 Task: Search one way flight ticket for 4 adults, 2 children, 2 infants in seat and 1 infant on lap in premium economy from Elko: Elko Regional Airport (j.c. Harris Field) to Laramie: Laramie Regional Airport on 8-3-2023. Choice of flights is Sun country airlines. Number of bags: 2 carry on bags. Price is upto 79000. Outbound departure time preference is 10:00. Return departure time preference is 23:00.
Action: Mouse moved to (242, 320)
Screenshot: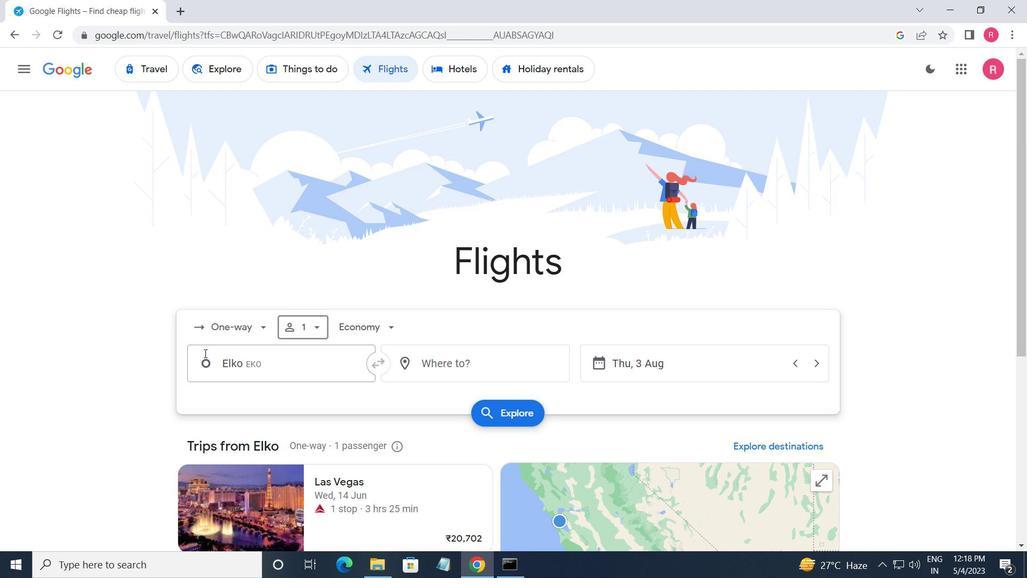 
Action: Mouse pressed left at (242, 320)
Screenshot: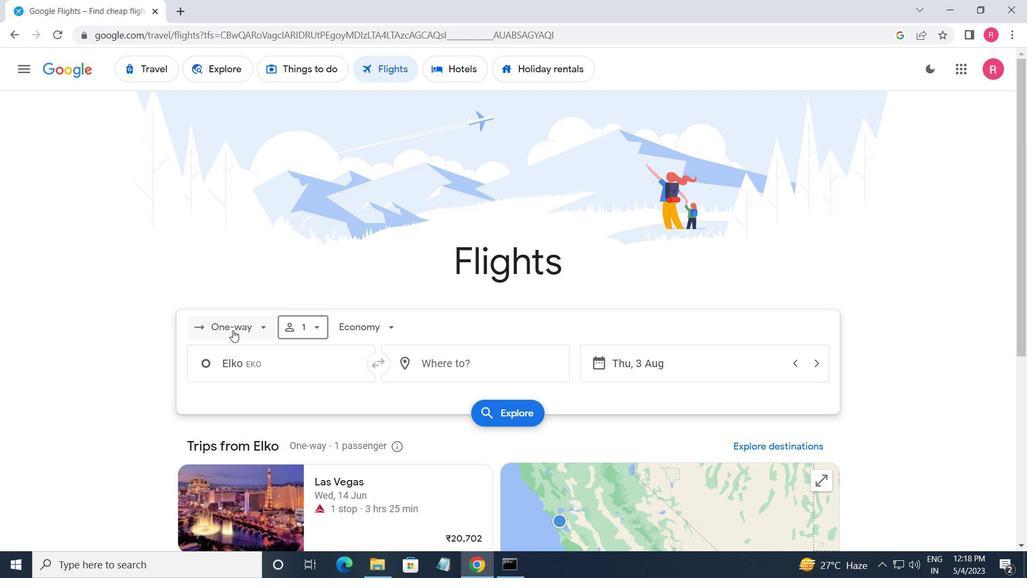 
Action: Mouse moved to (244, 385)
Screenshot: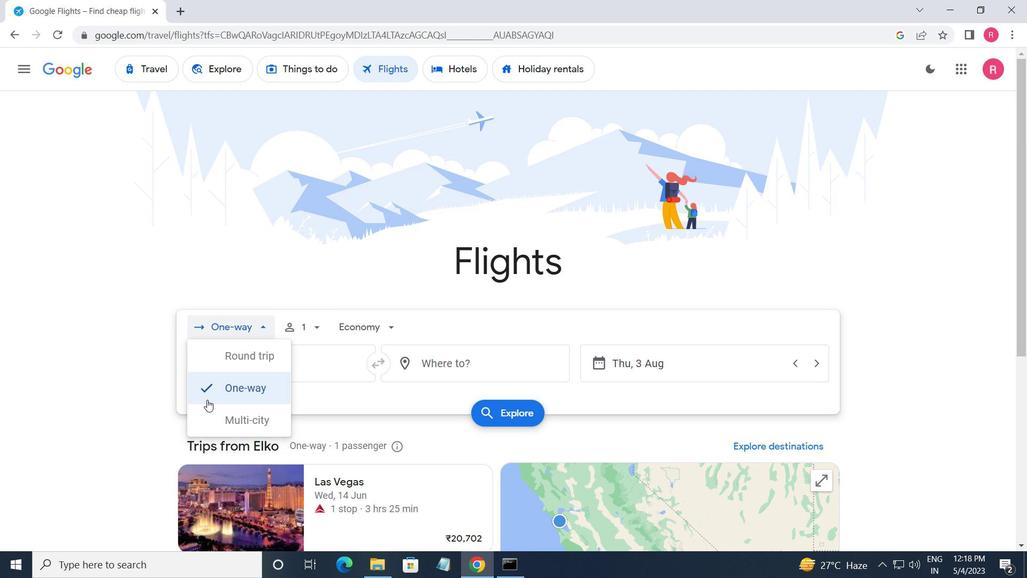
Action: Mouse pressed left at (244, 385)
Screenshot: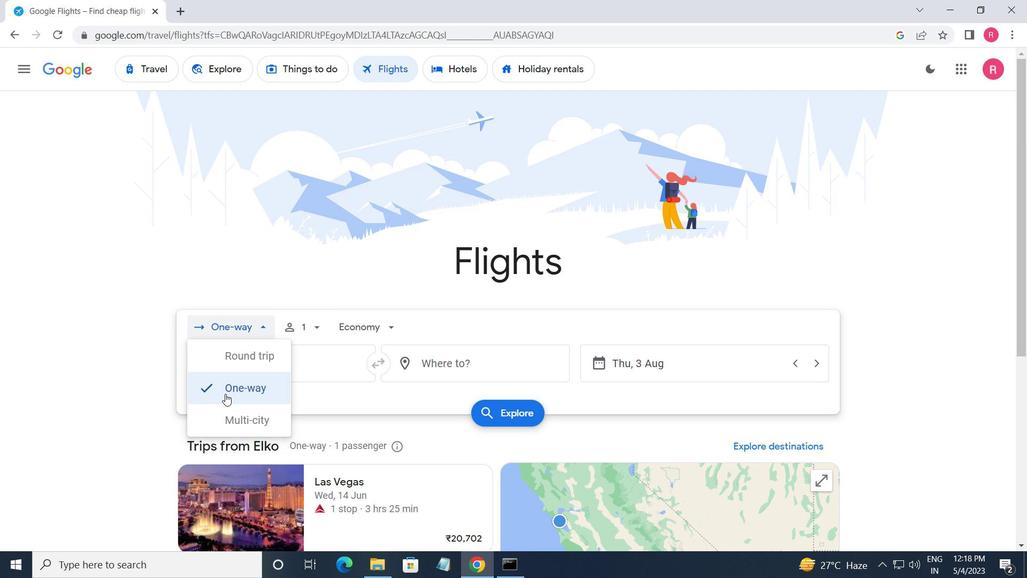 
Action: Mouse moved to (295, 336)
Screenshot: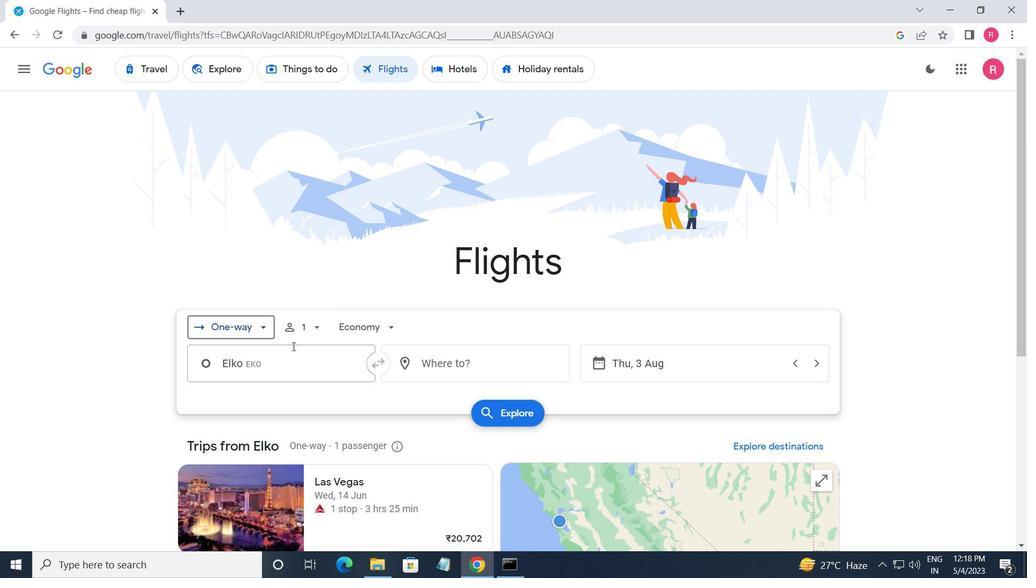 
Action: Mouse pressed left at (295, 336)
Screenshot: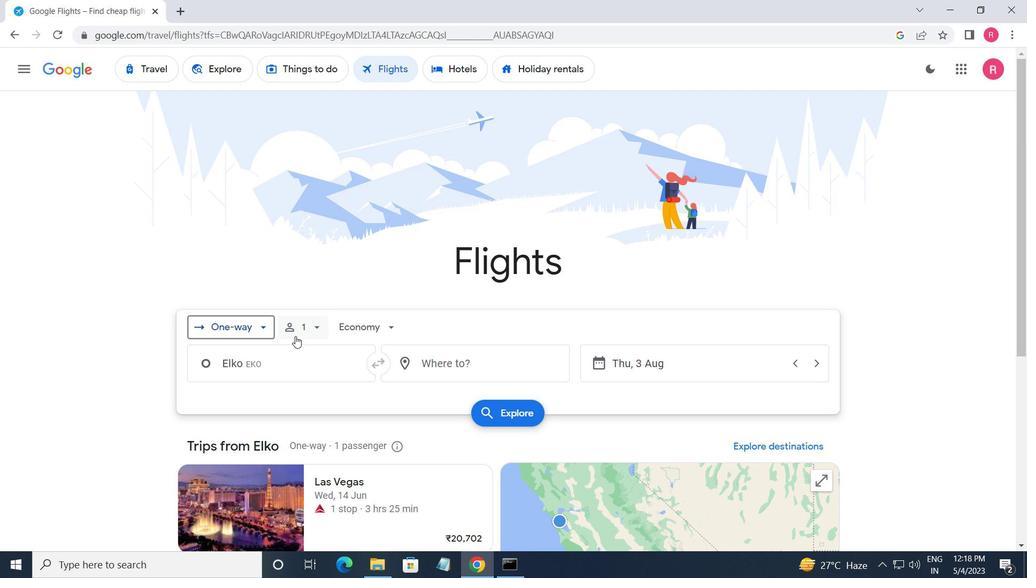 
Action: Mouse moved to (420, 360)
Screenshot: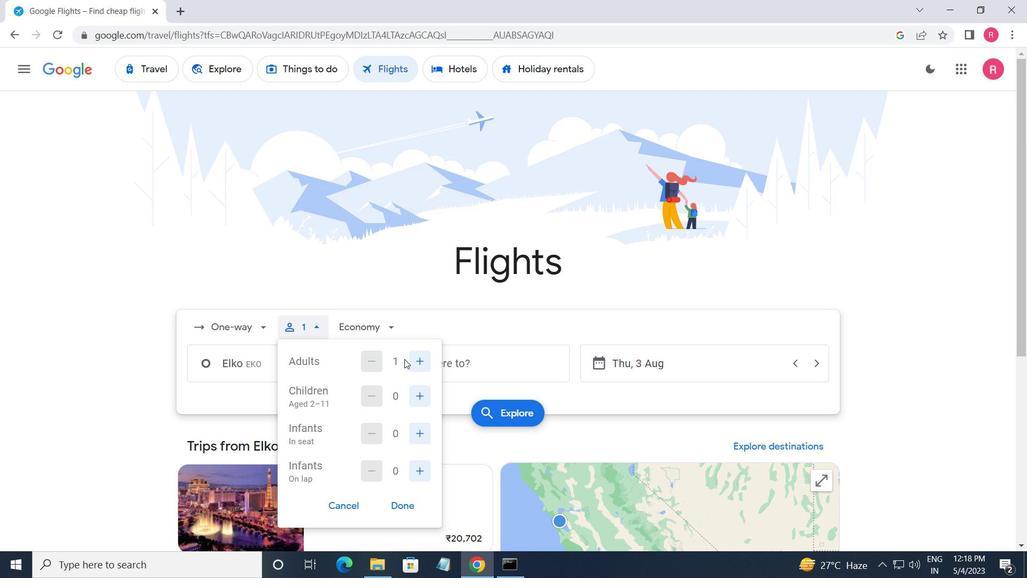 
Action: Mouse pressed left at (420, 360)
Screenshot: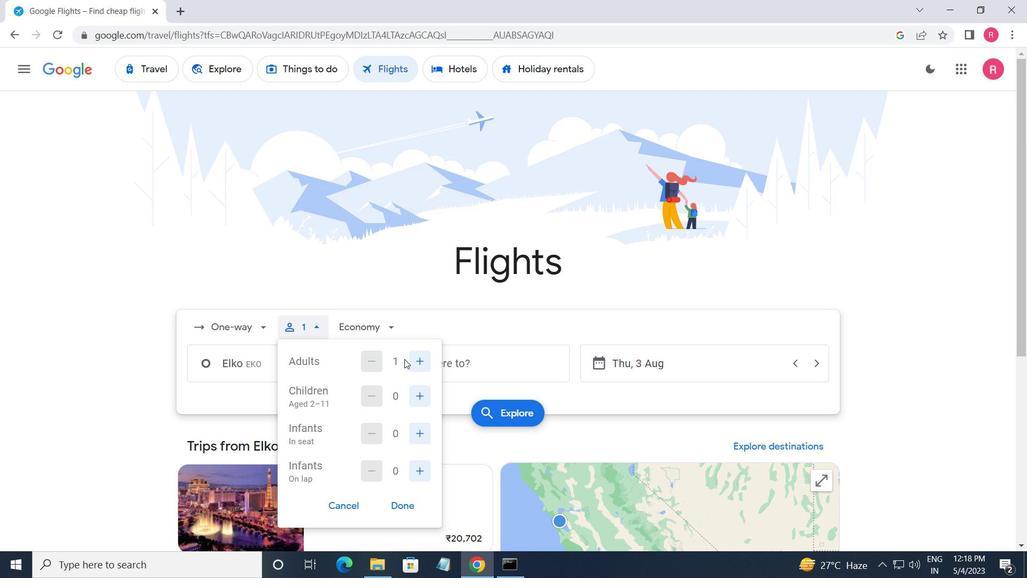 
Action: Mouse pressed left at (420, 360)
Screenshot: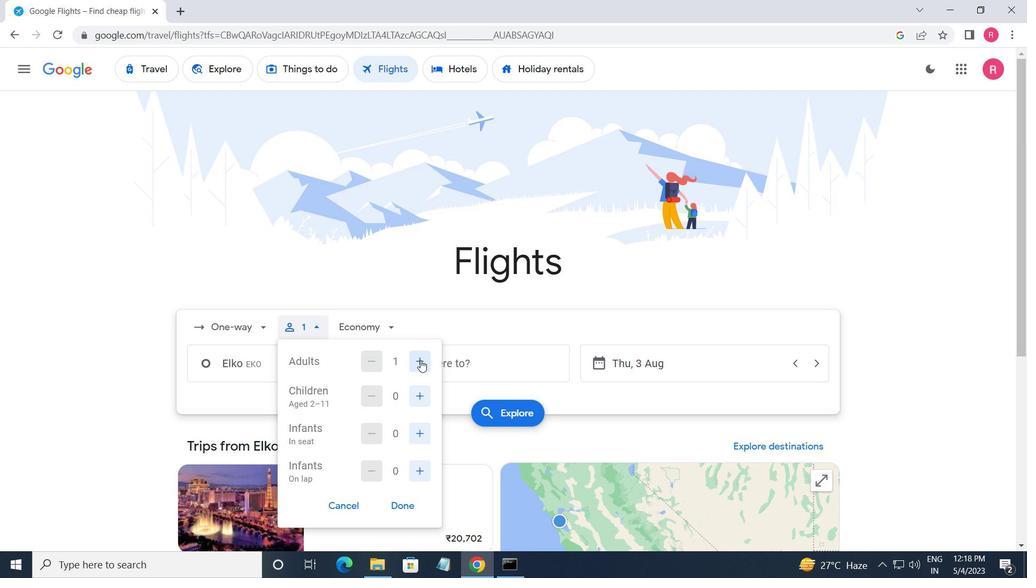
Action: Mouse pressed left at (420, 360)
Screenshot: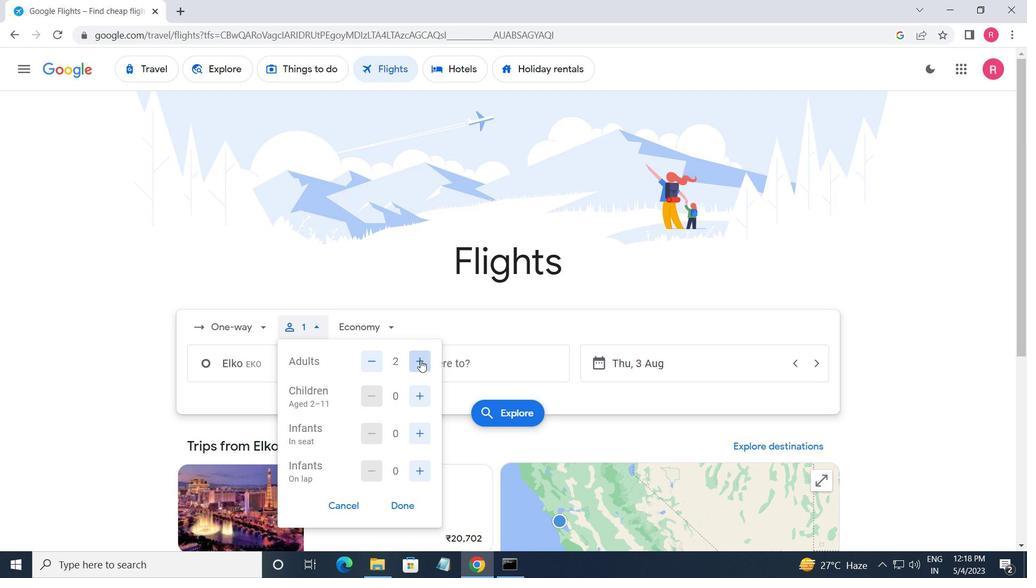 
Action: Mouse moved to (418, 390)
Screenshot: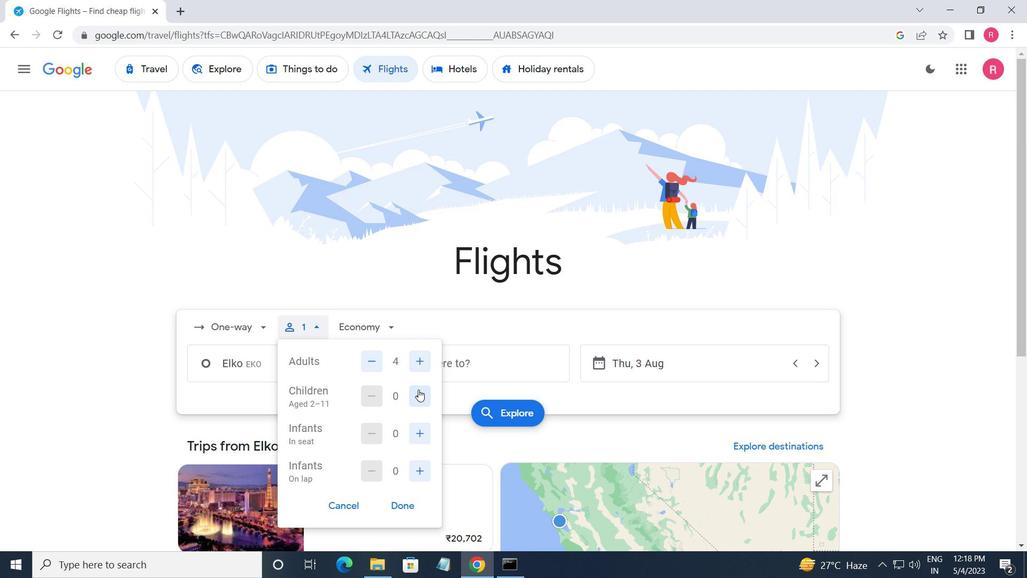 
Action: Mouse pressed left at (418, 390)
Screenshot: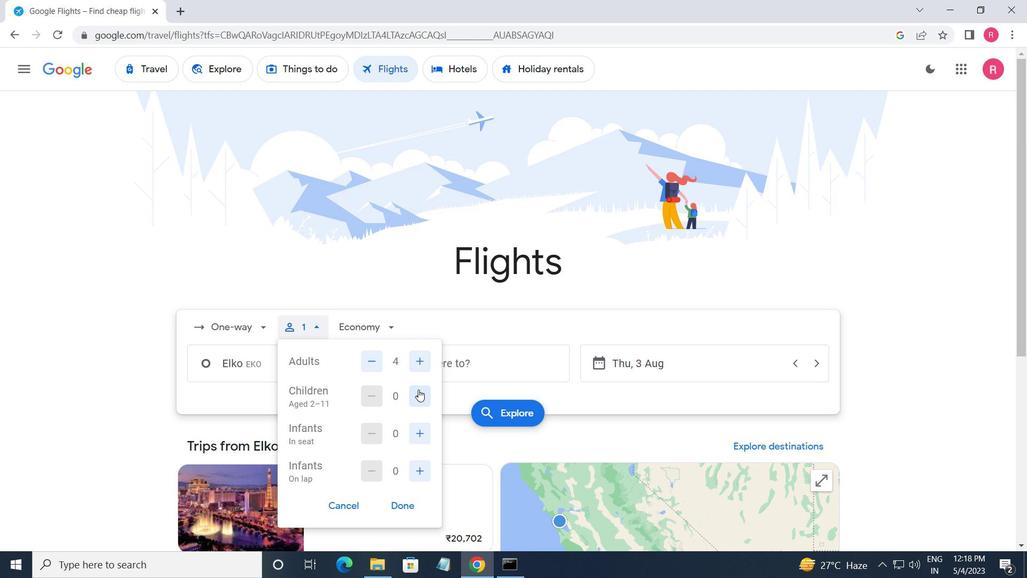 
Action: Mouse pressed left at (418, 390)
Screenshot: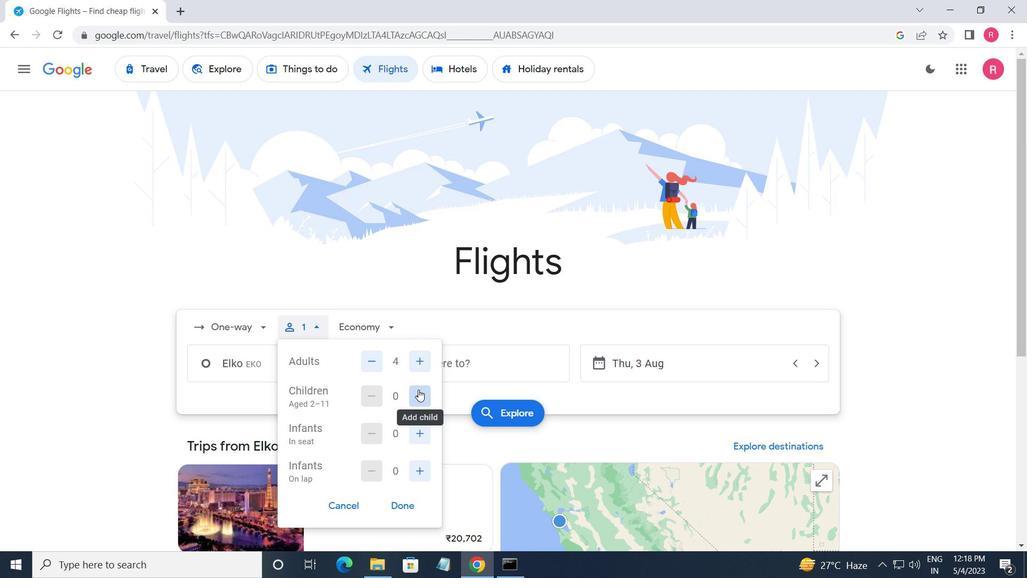 
Action: Mouse moved to (419, 438)
Screenshot: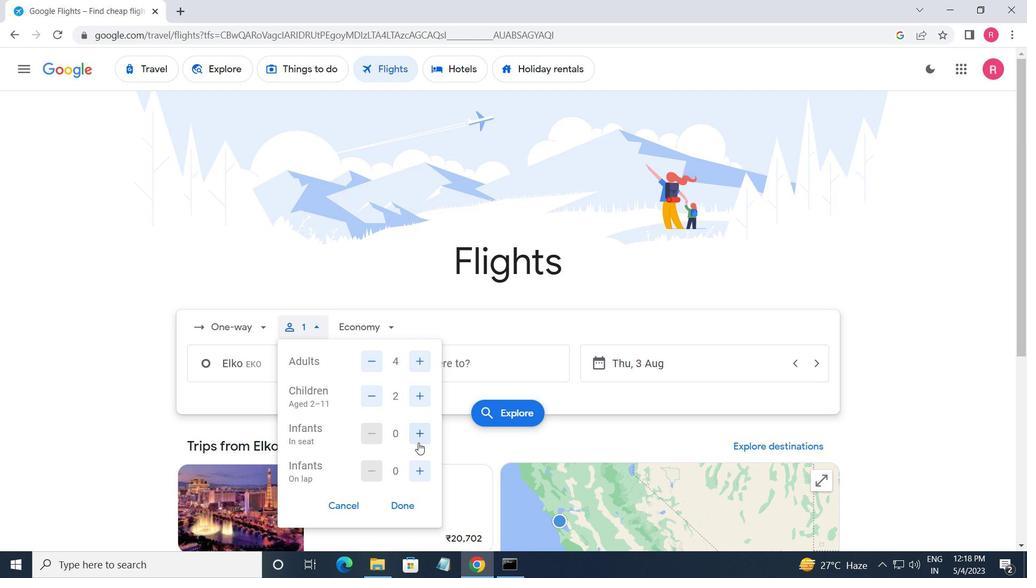 
Action: Mouse pressed left at (419, 438)
Screenshot: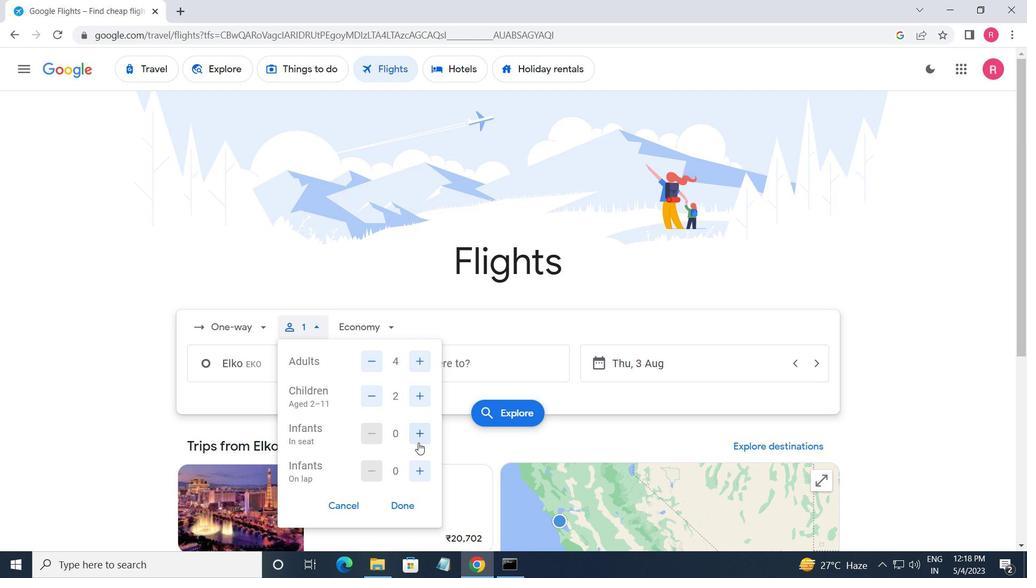 
Action: Mouse moved to (420, 438)
Screenshot: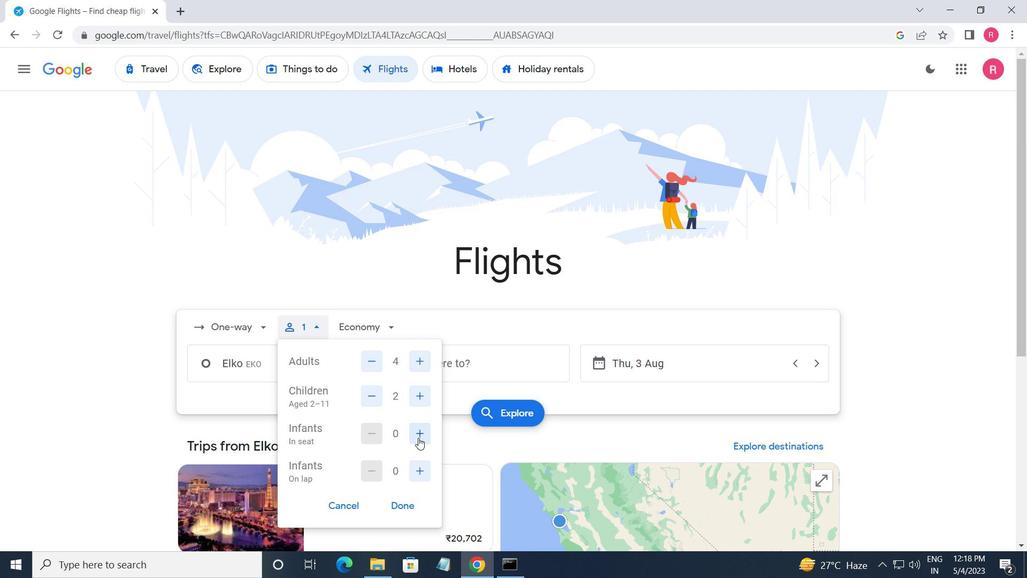 
Action: Mouse pressed left at (420, 438)
Screenshot: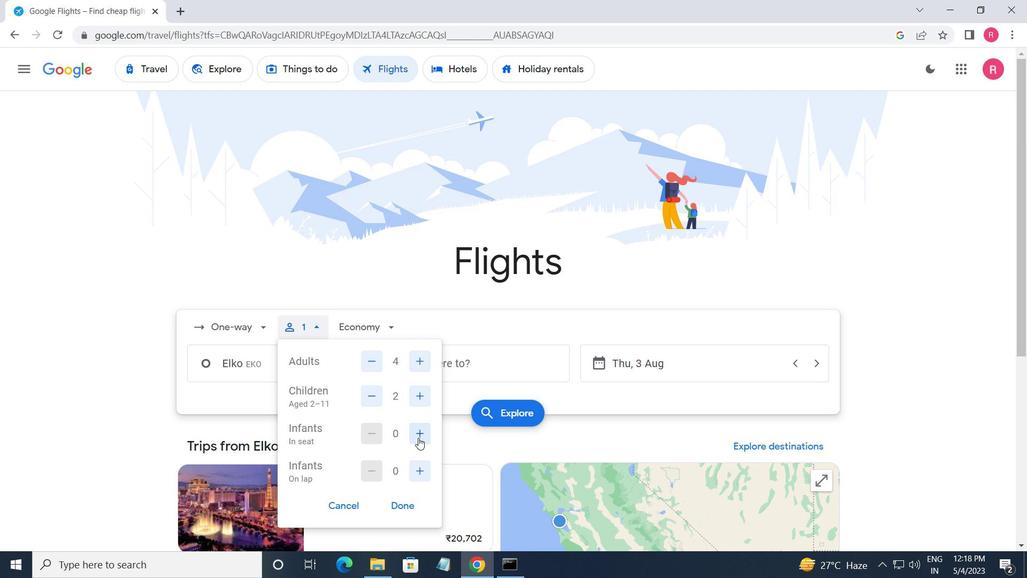 
Action: Mouse moved to (418, 462)
Screenshot: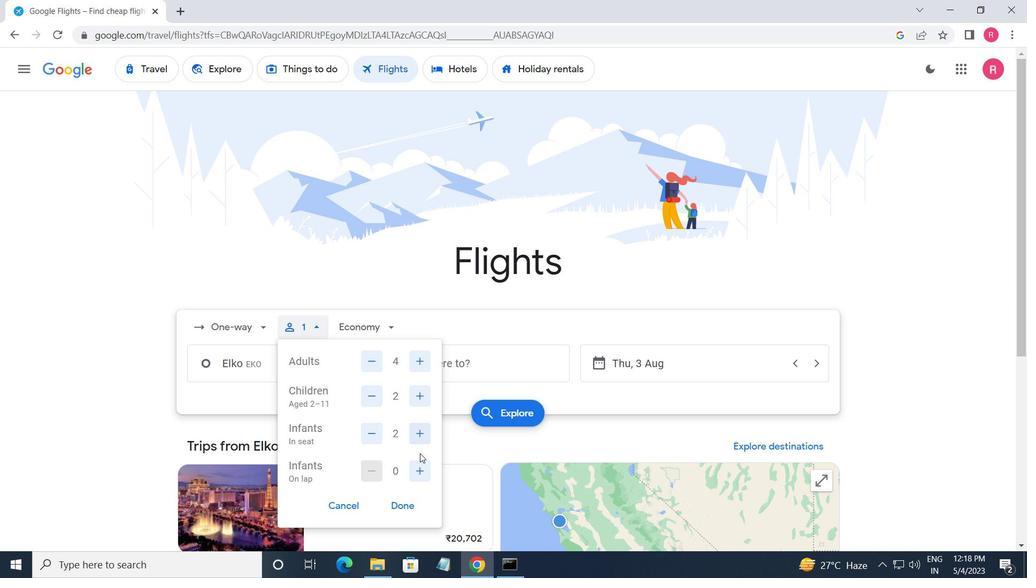 
Action: Mouse pressed left at (418, 462)
Screenshot: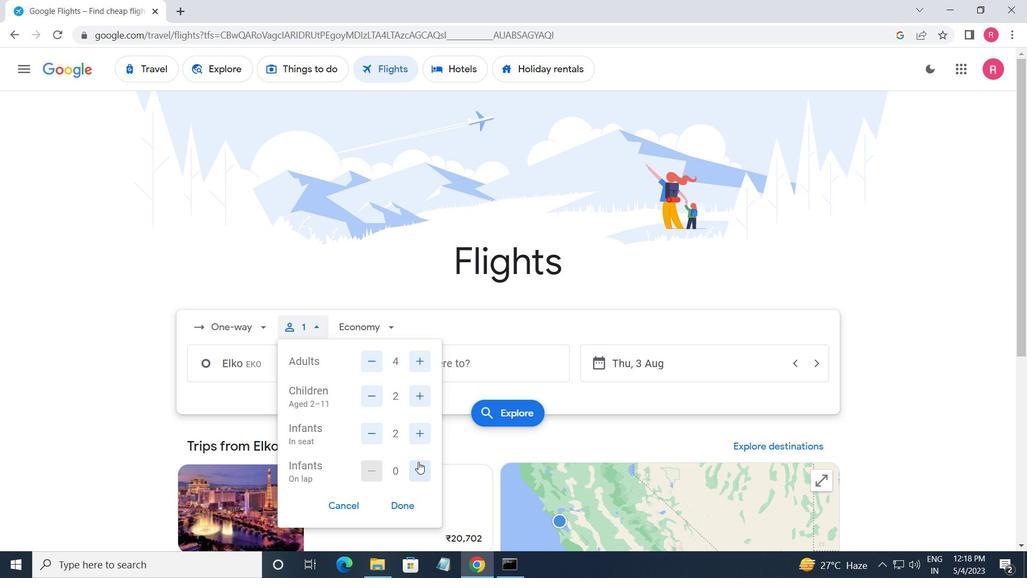 
Action: Mouse moved to (398, 507)
Screenshot: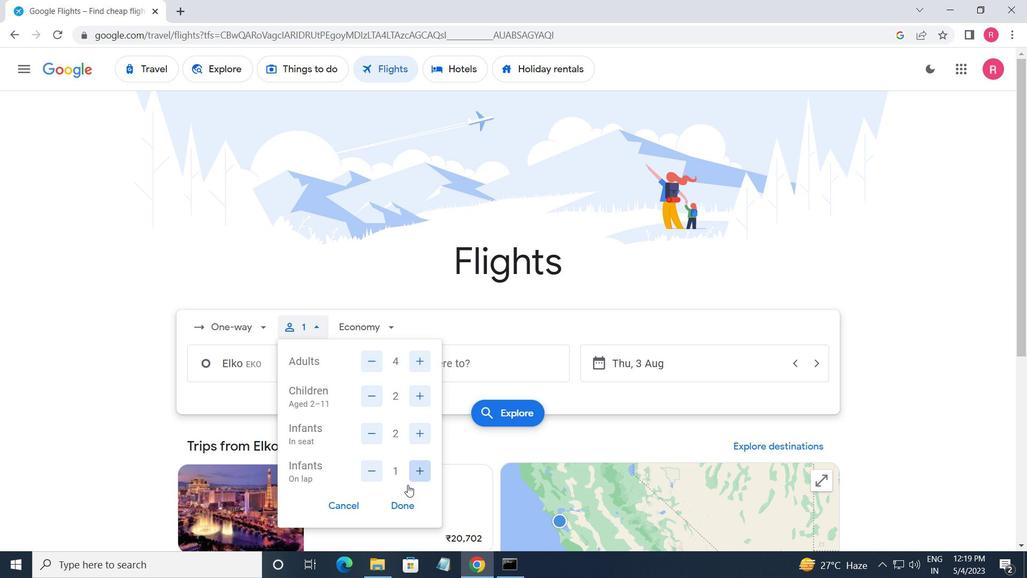 
Action: Mouse pressed left at (398, 507)
Screenshot: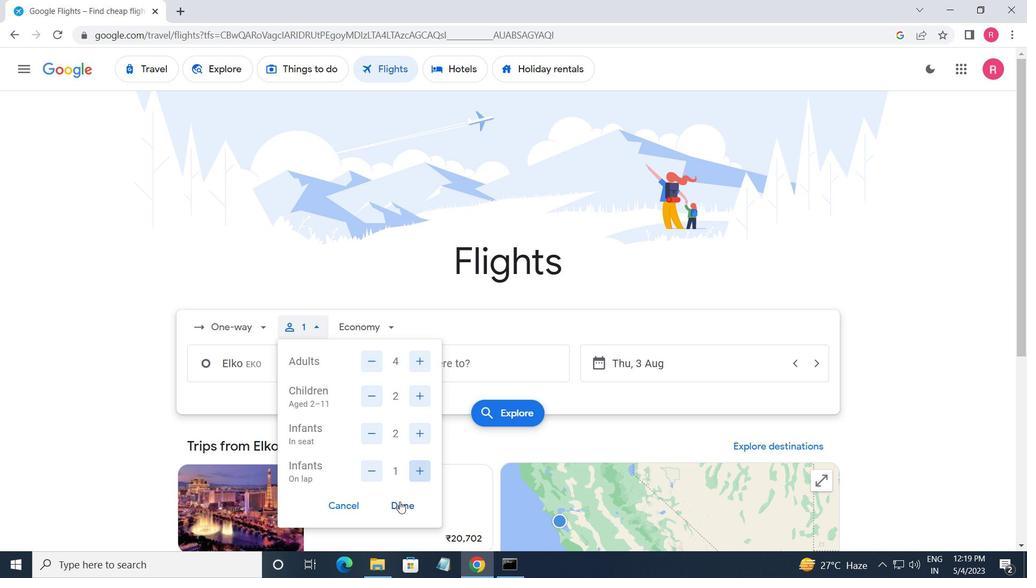 
Action: Mouse moved to (355, 325)
Screenshot: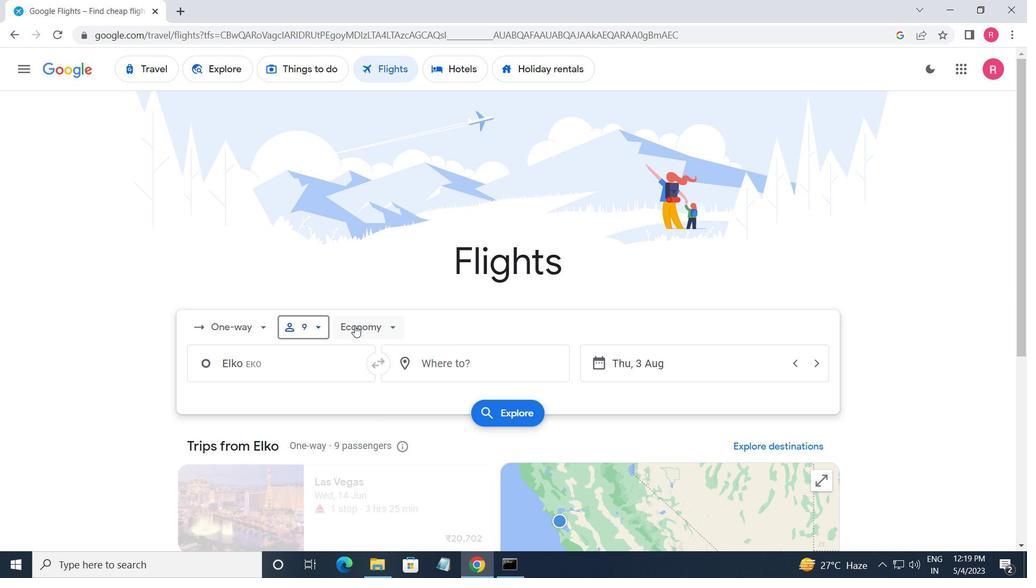 
Action: Mouse pressed left at (355, 325)
Screenshot: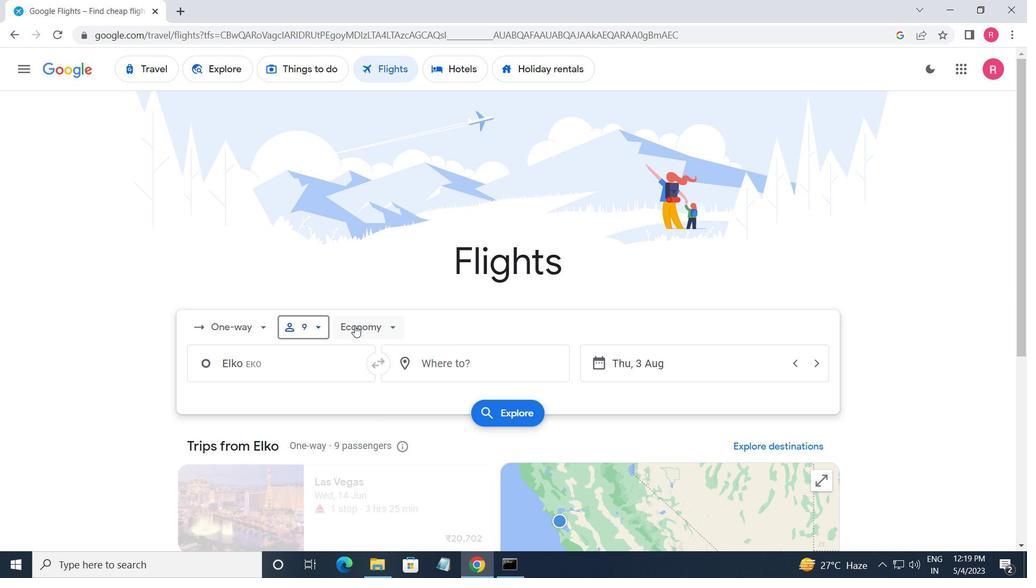 
Action: Mouse moved to (380, 382)
Screenshot: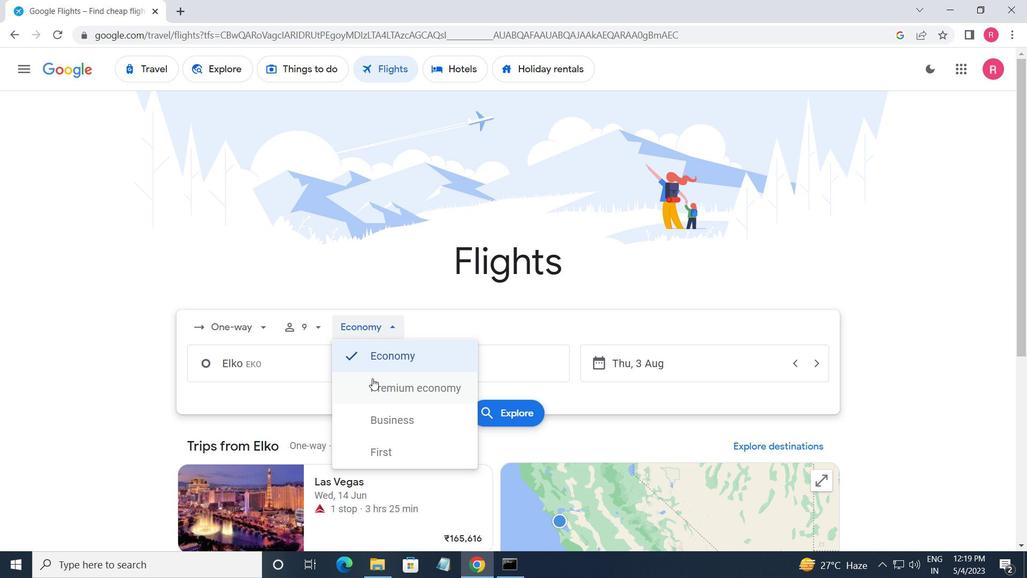 
Action: Mouse pressed left at (380, 382)
Screenshot: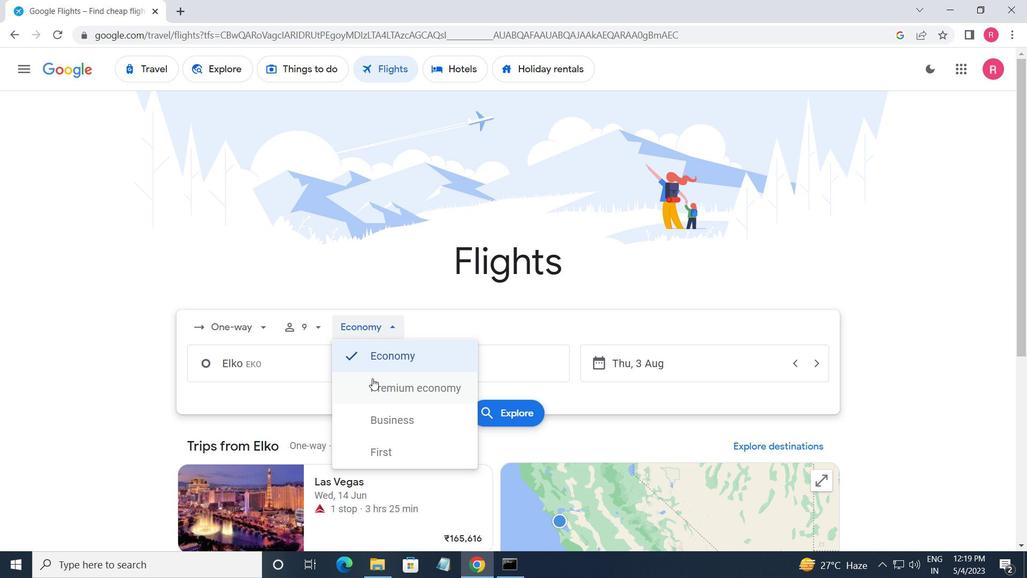 
Action: Mouse moved to (330, 372)
Screenshot: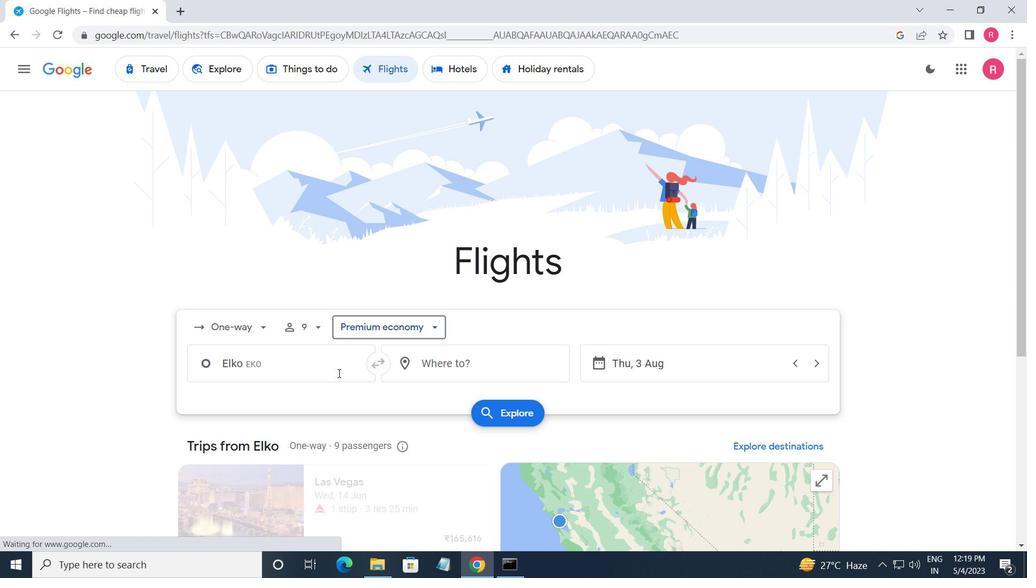 
Action: Mouse pressed left at (330, 372)
Screenshot: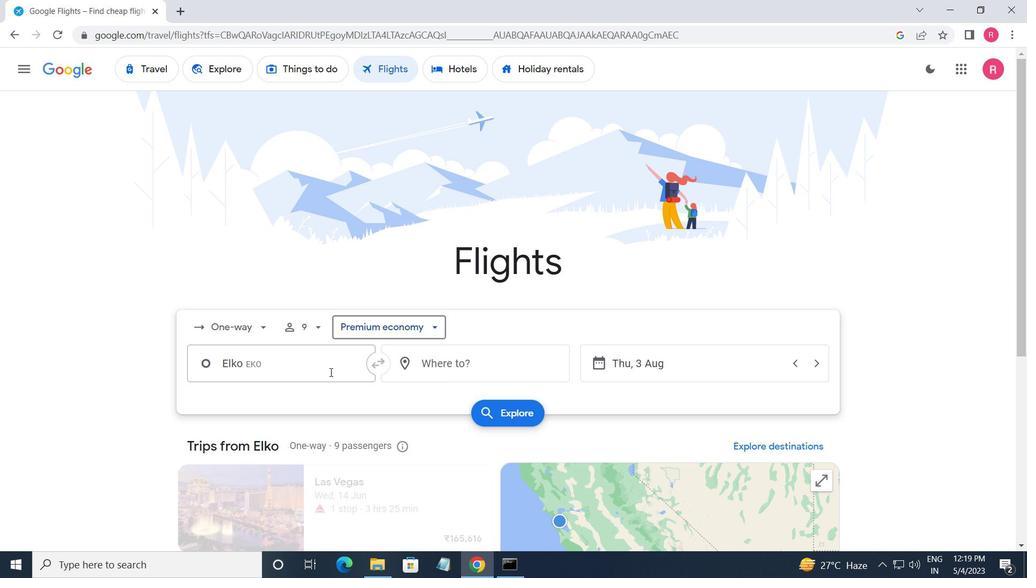 
Action: Mouse moved to (331, 438)
Screenshot: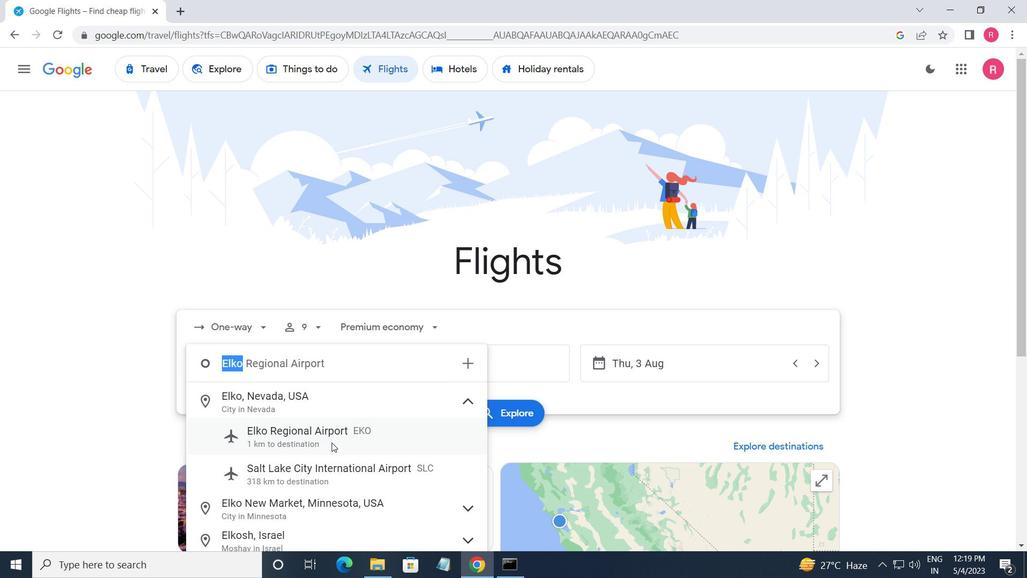 
Action: Mouse pressed left at (331, 438)
Screenshot: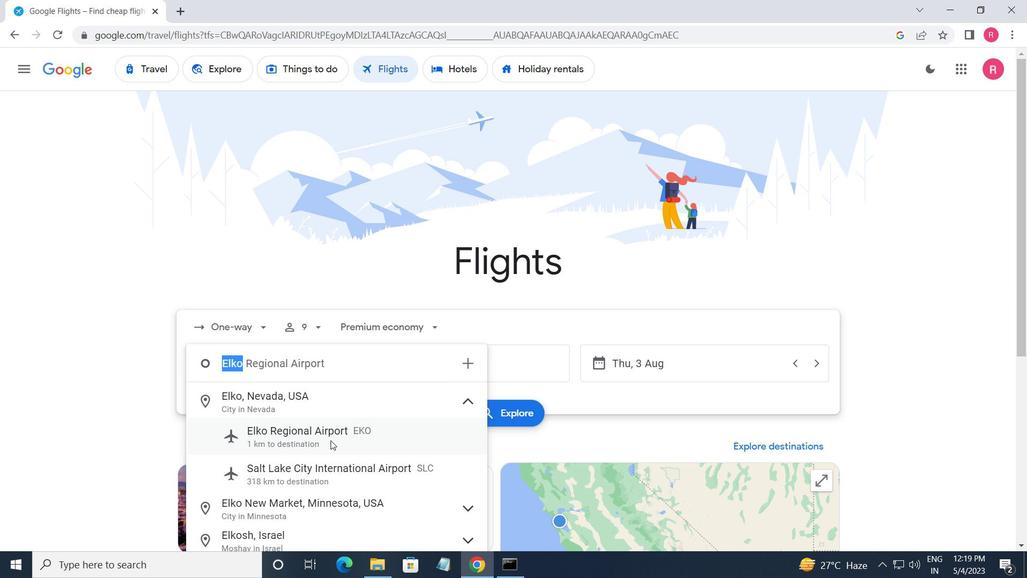 
Action: Mouse moved to (442, 372)
Screenshot: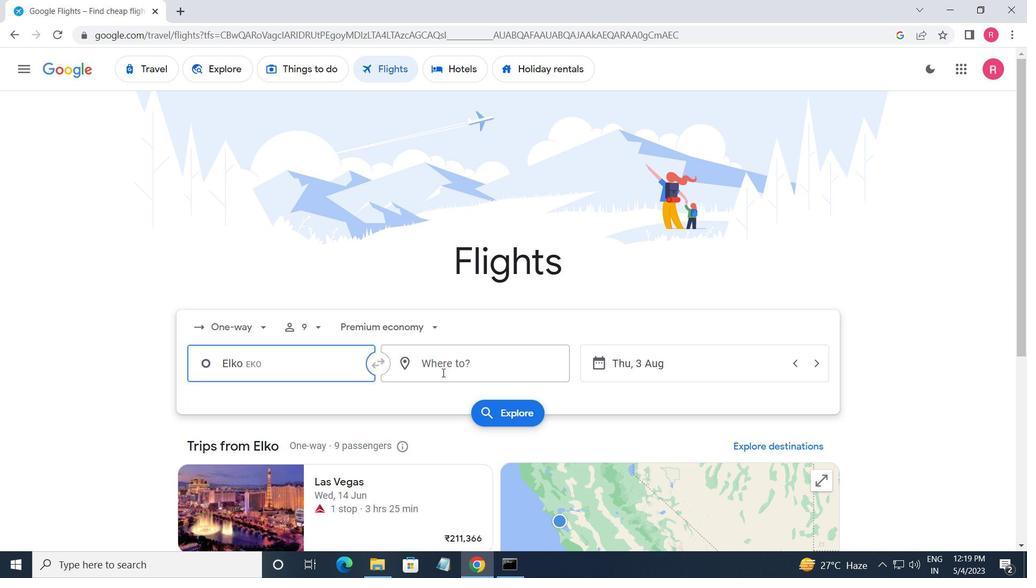 
Action: Mouse pressed left at (442, 372)
Screenshot: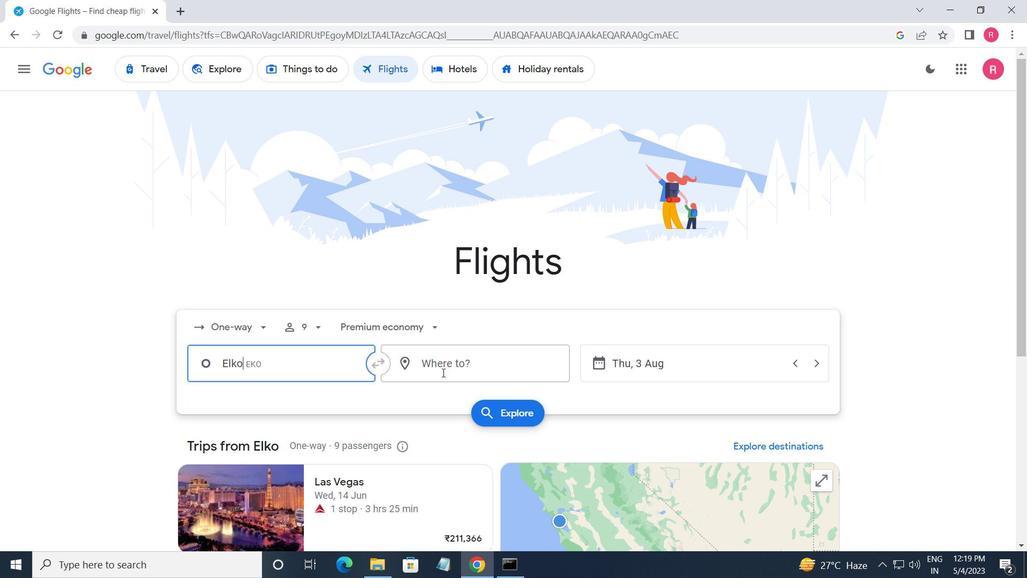 
Action: Mouse moved to (470, 502)
Screenshot: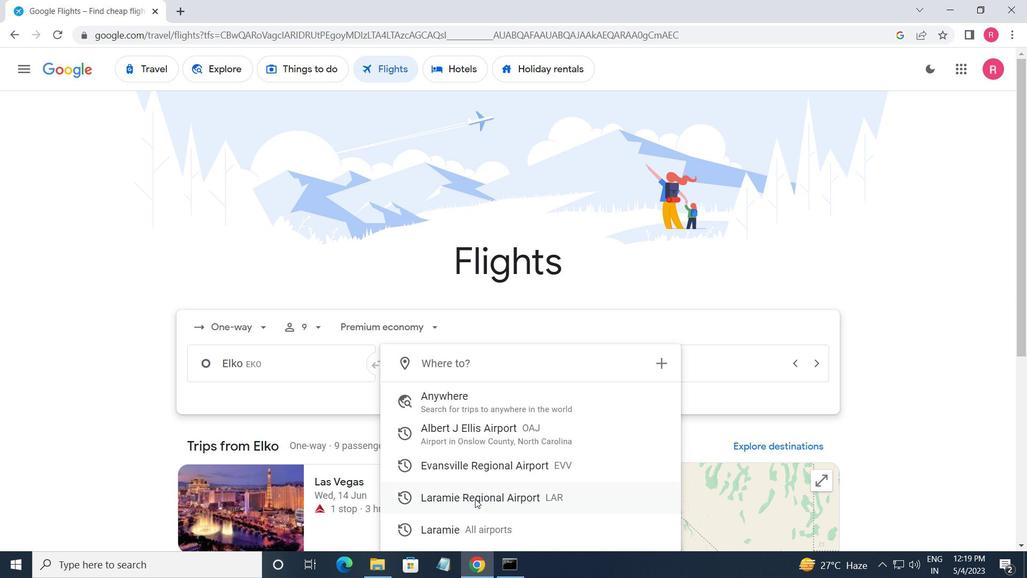 
Action: Mouse pressed left at (470, 502)
Screenshot: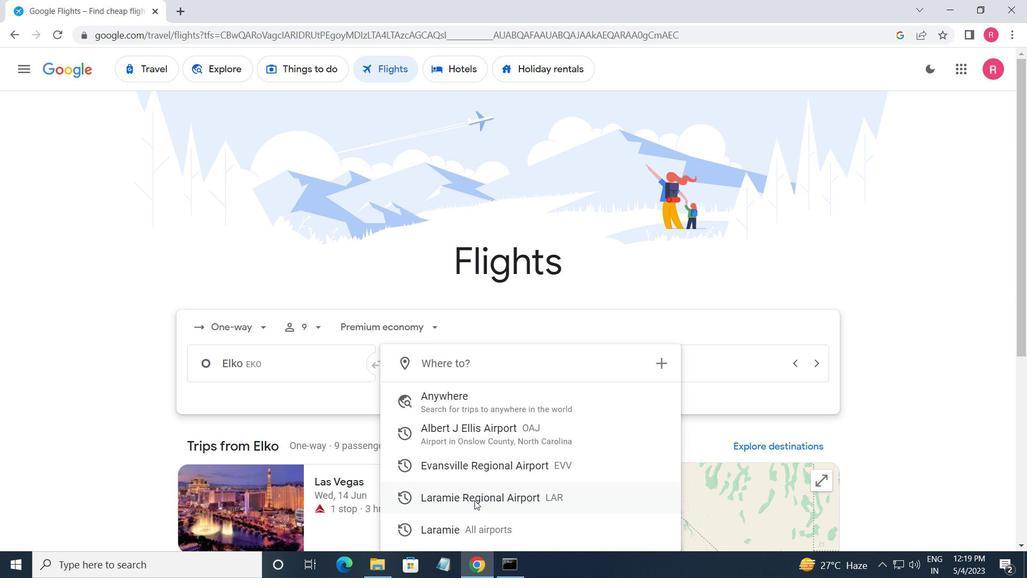 
Action: Mouse moved to (673, 368)
Screenshot: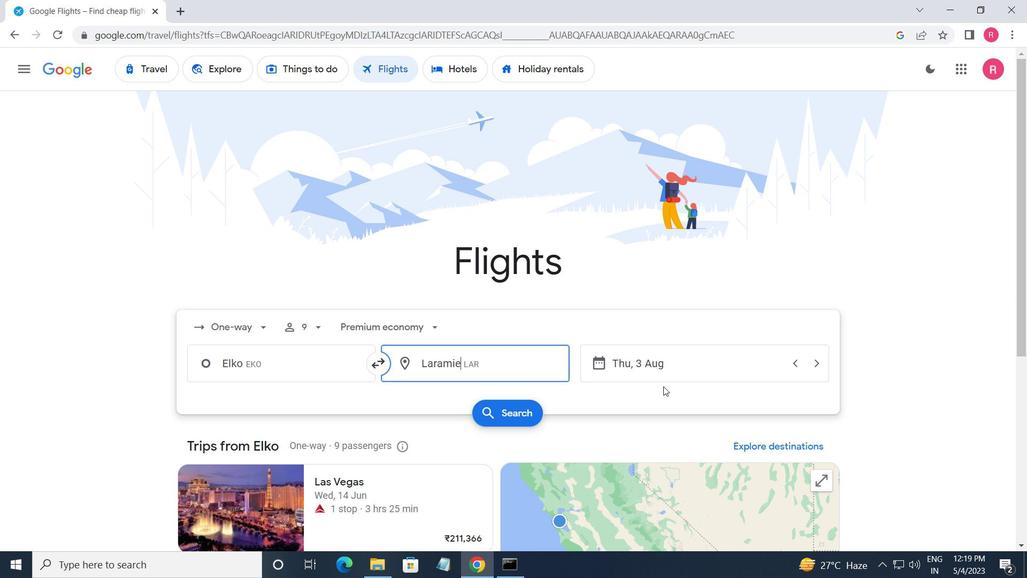 
Action: Mouse pressed left at (673, 368)
Screenshot: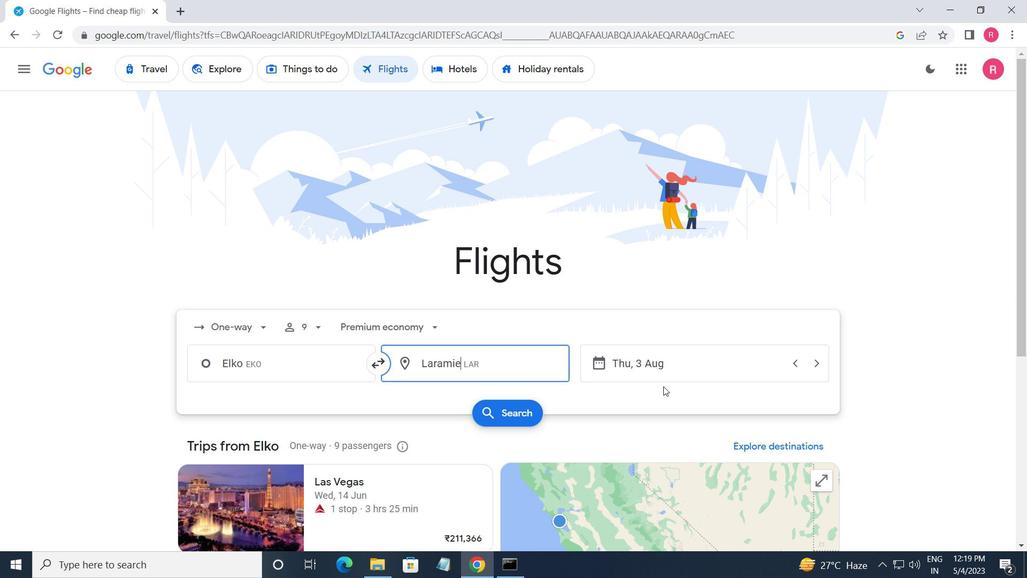 
Action: Mouse moved to (487, 313)
Screenshot: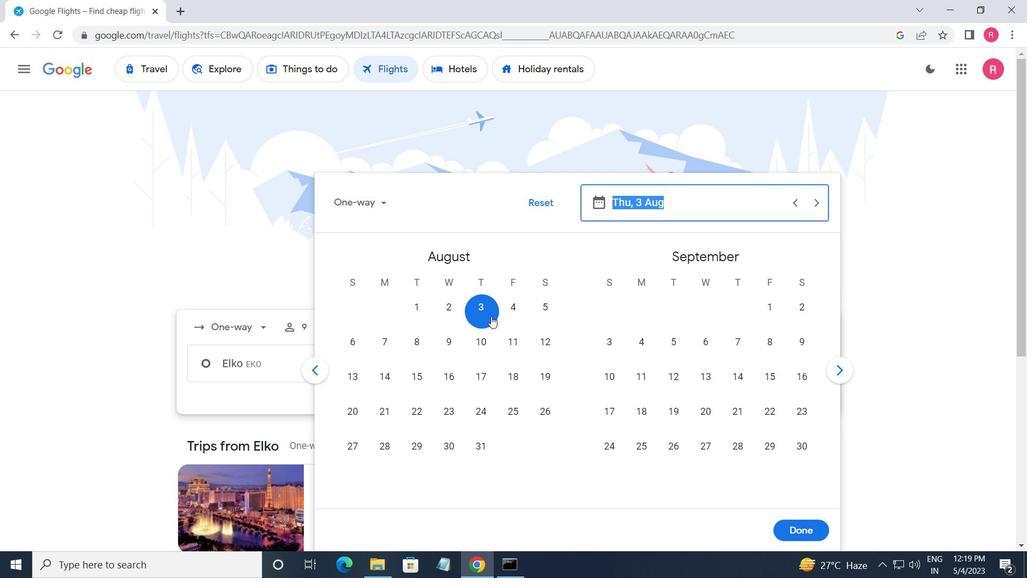 
Action: Mouse pressed left at (487, 313)
Screenshot: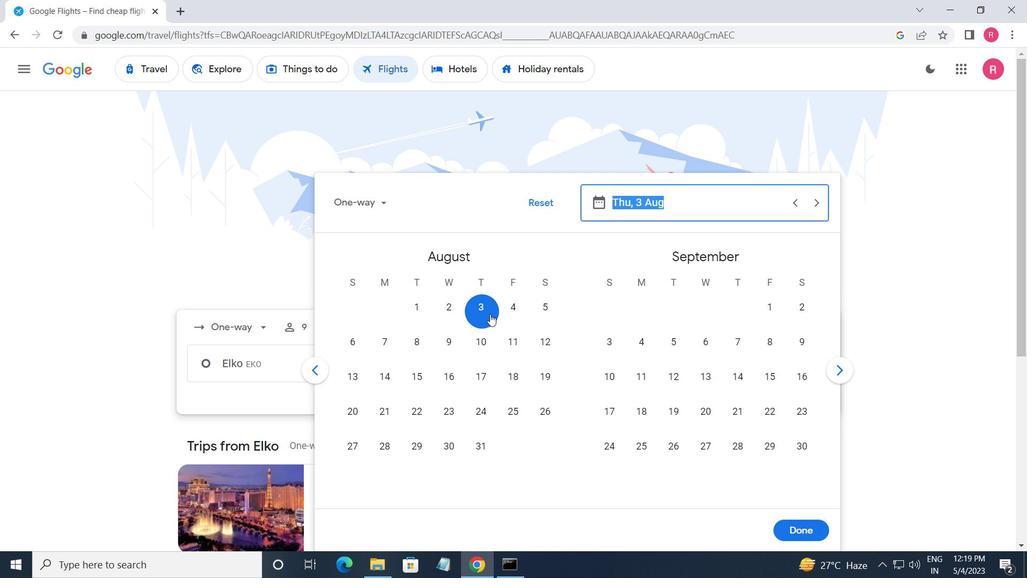 
Action: Mouse moved to (795, 527)
Screenshot: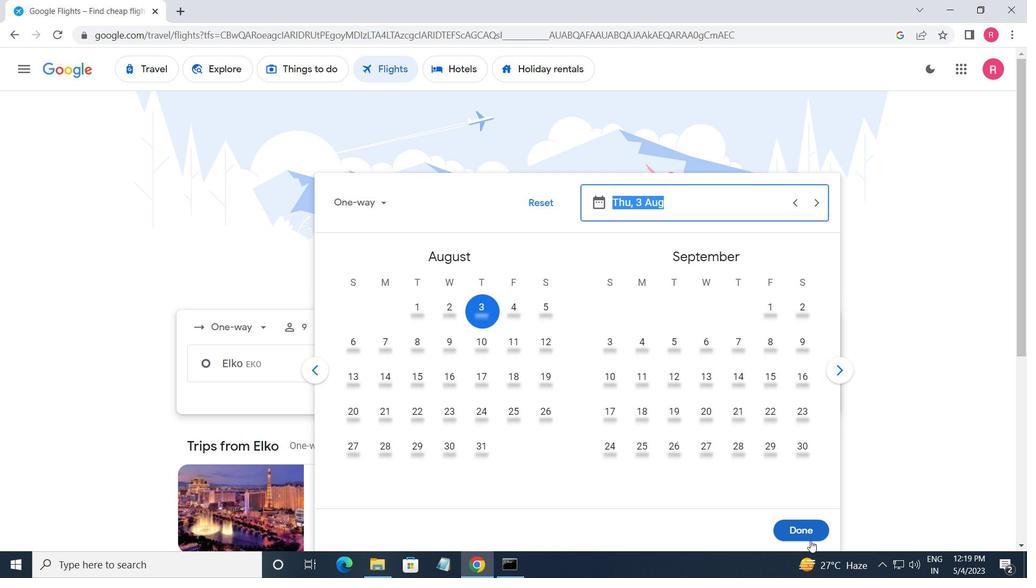 
Action: Mouse pressed left at (795, 527)
Screenshot: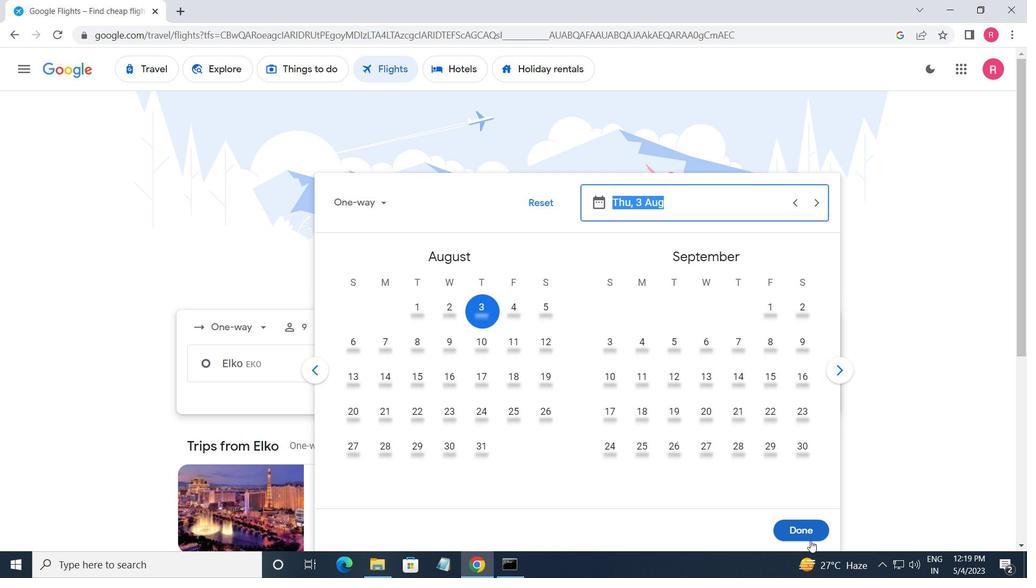
Action: Mouse moved to (498, 420)
Screenshot: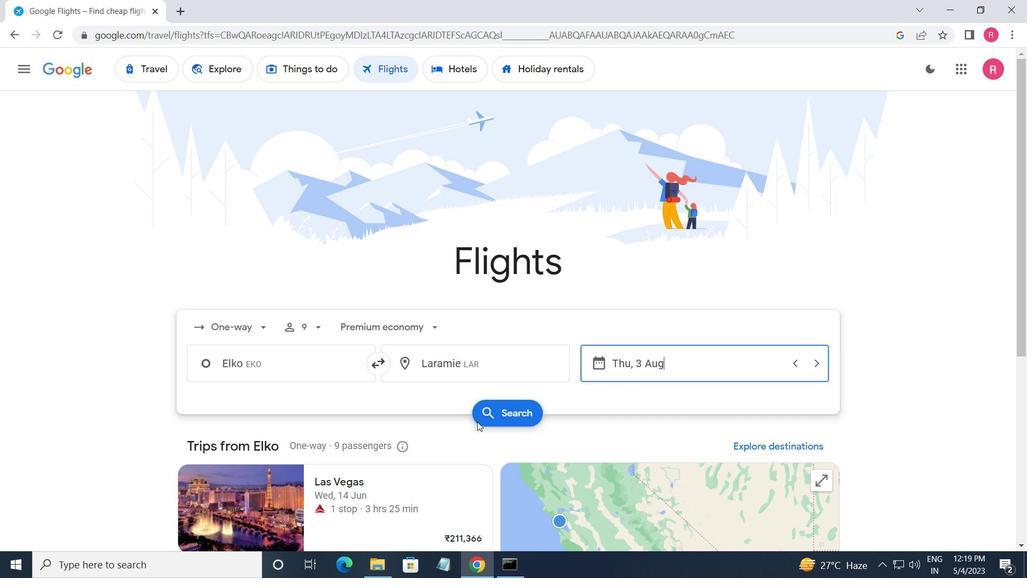 
Action: Mouse pressed left at (498, 420)
Screenshot: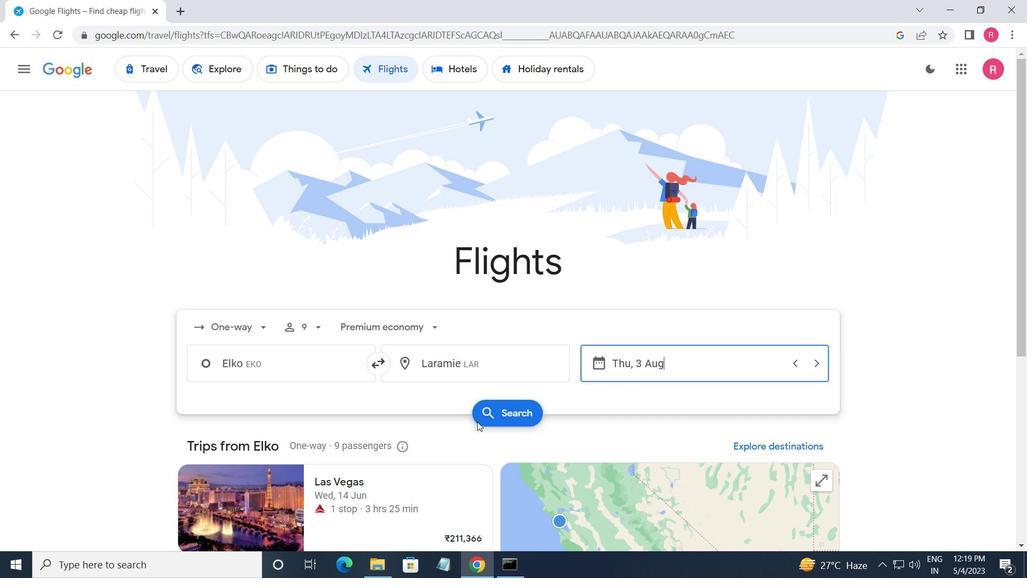 
Action: Mouse moved to (200, 184)
Screenshot: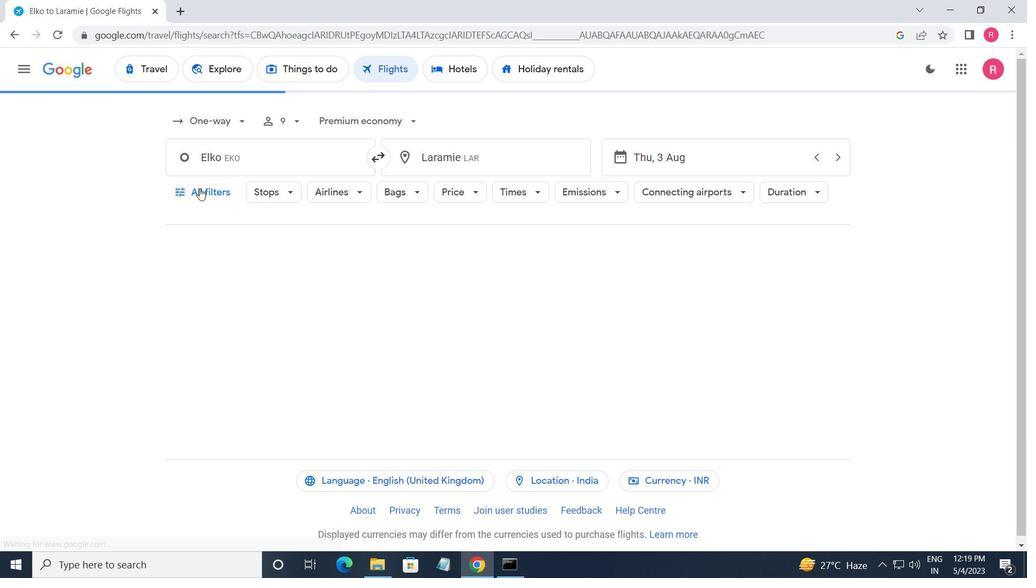 
Action: Mouse pressed left at (200, 184)
Screenshot: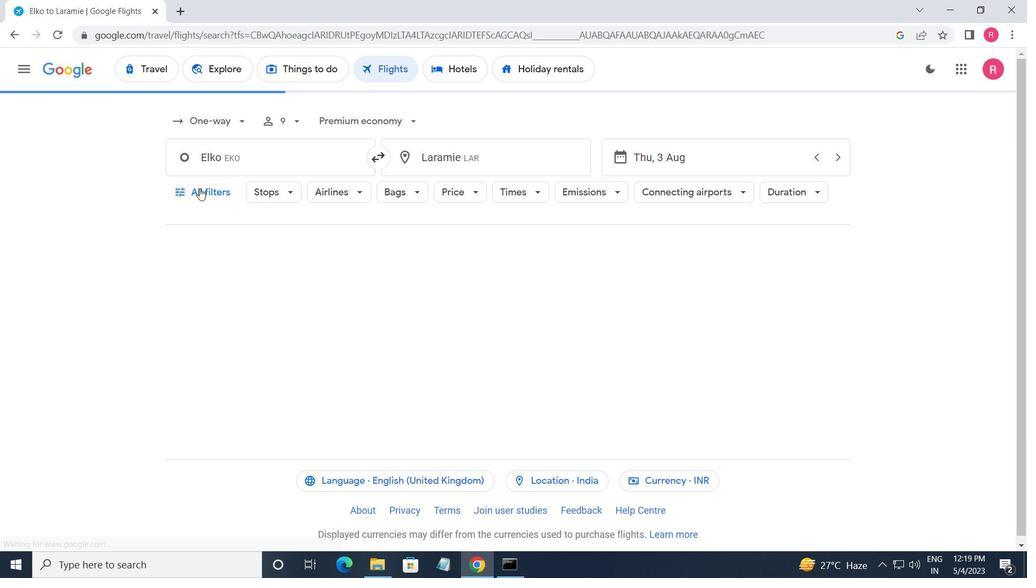 
Action: Mouse moved to (246, 361)
Screenshot: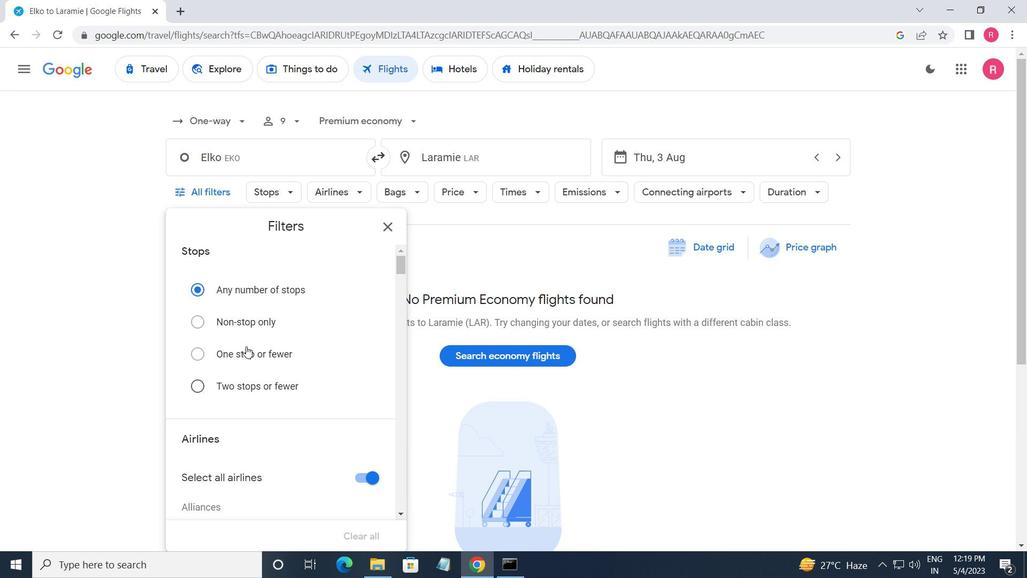 
Action: Mouse scrolled (246, 360) with delta (0, 0)
Screenshot: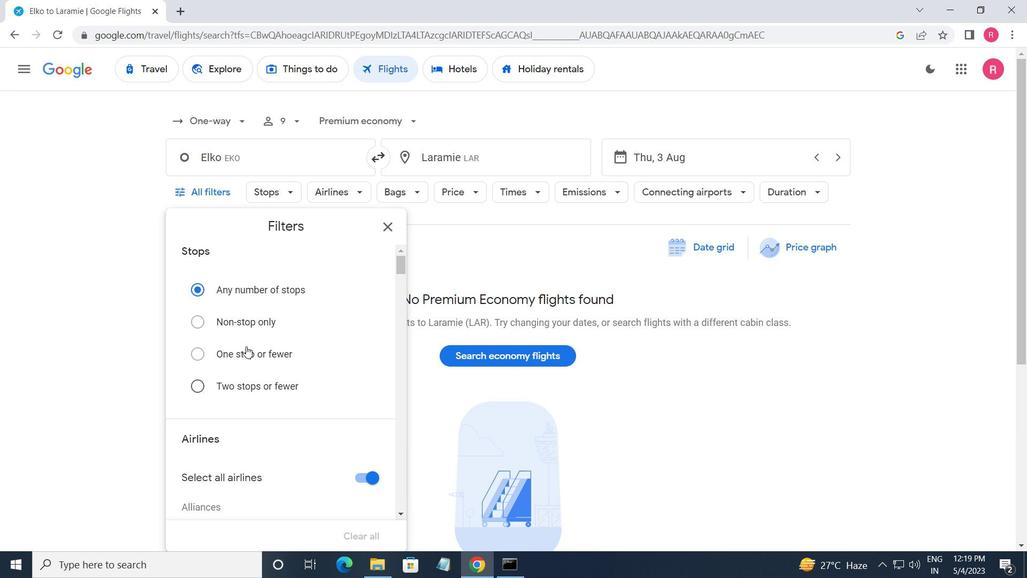
Action: Mouse moved to (246, 363)
Screenshot: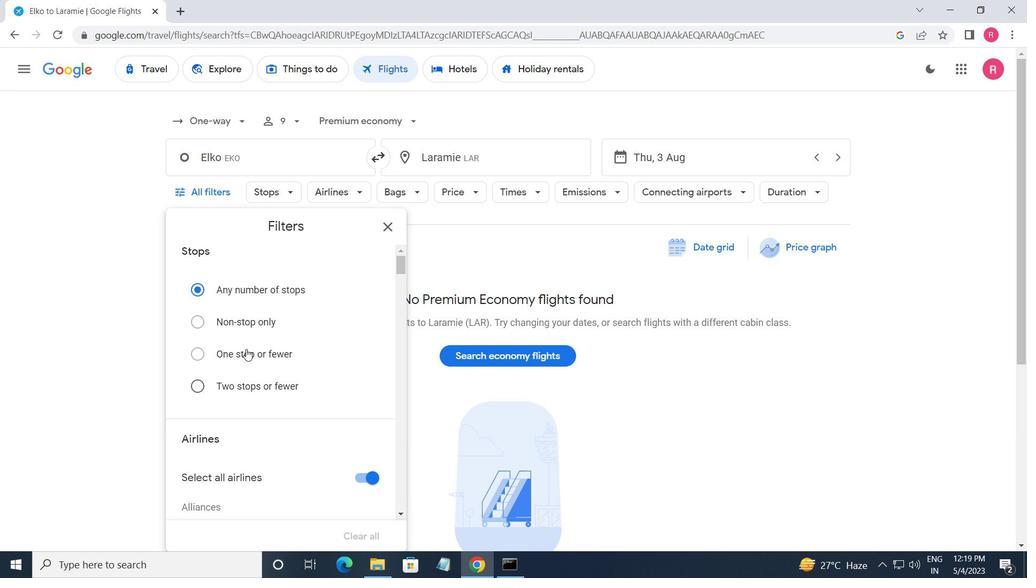 
Action: Mouse scrolled (246, 362) with delta (0, 0)
Screenshot: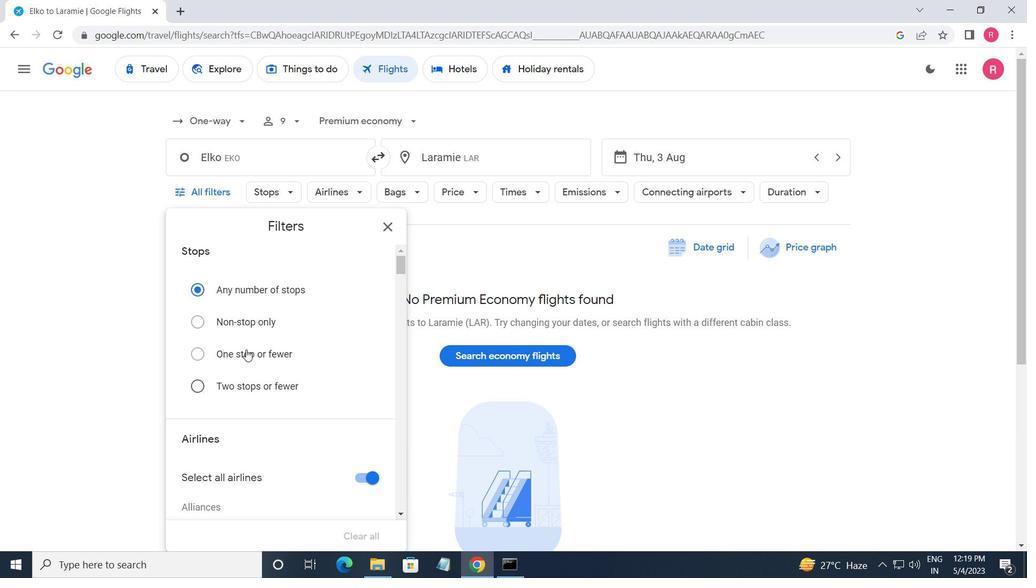 
Action: Mouse moved to (246, 363)
Screenshot: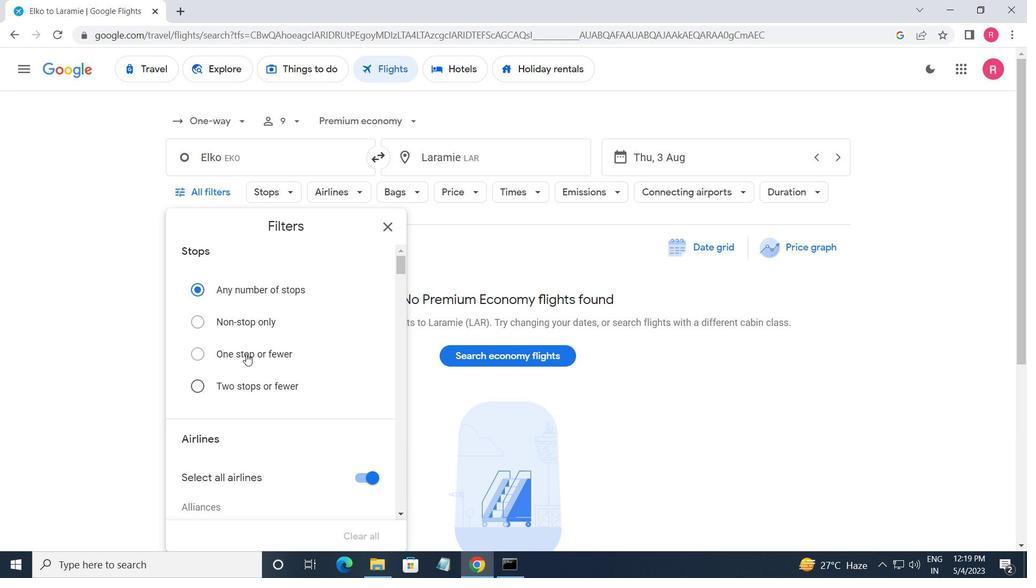 
Action: Mouse scrolled (246, 363) with delta (0, 0)
Screenshot: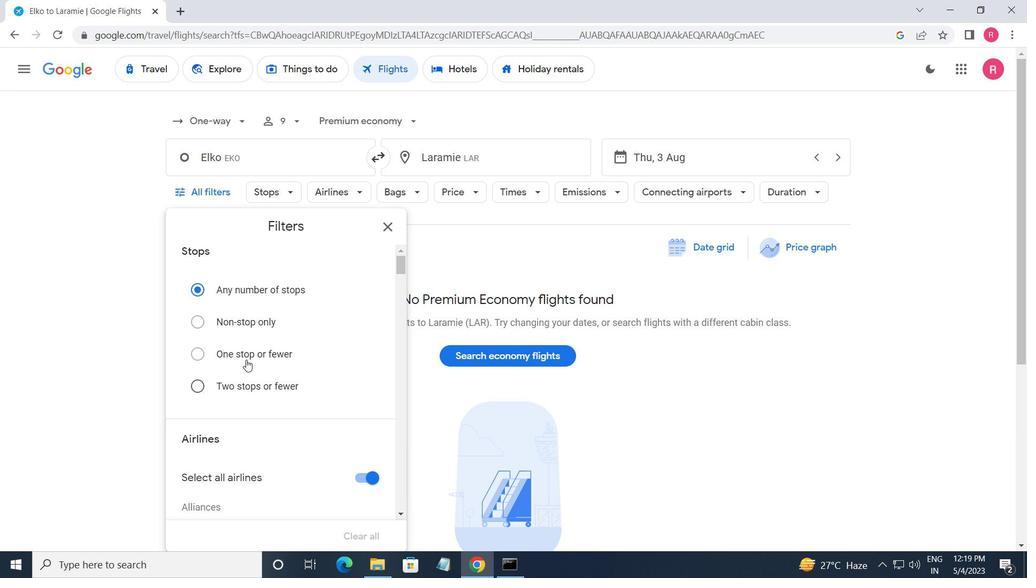 
Action: Mouse moved to (247, 364)
Screenshot: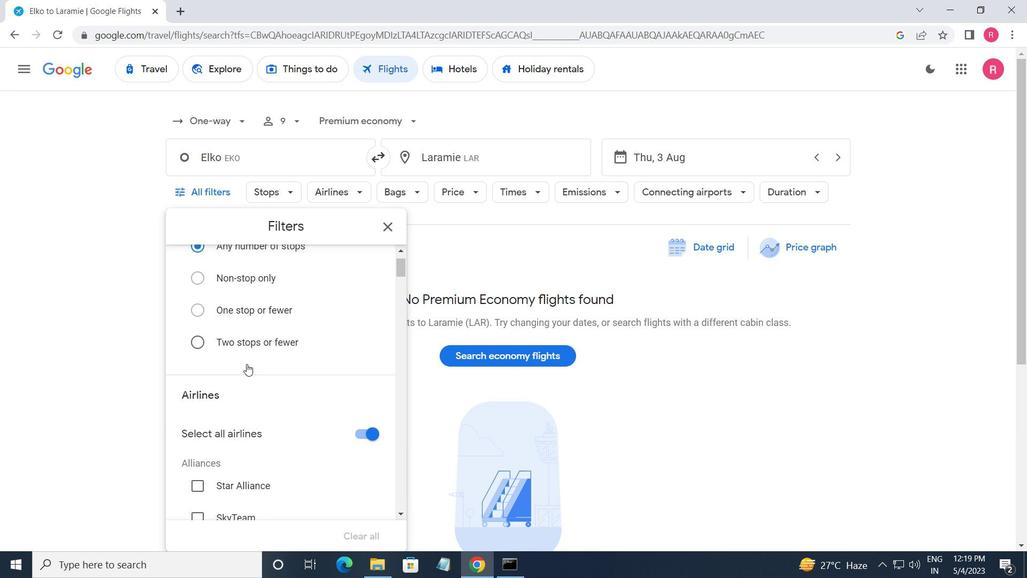 
Action: Mouse scrolled (247, 363) with delta (0, 0)
Screenshot: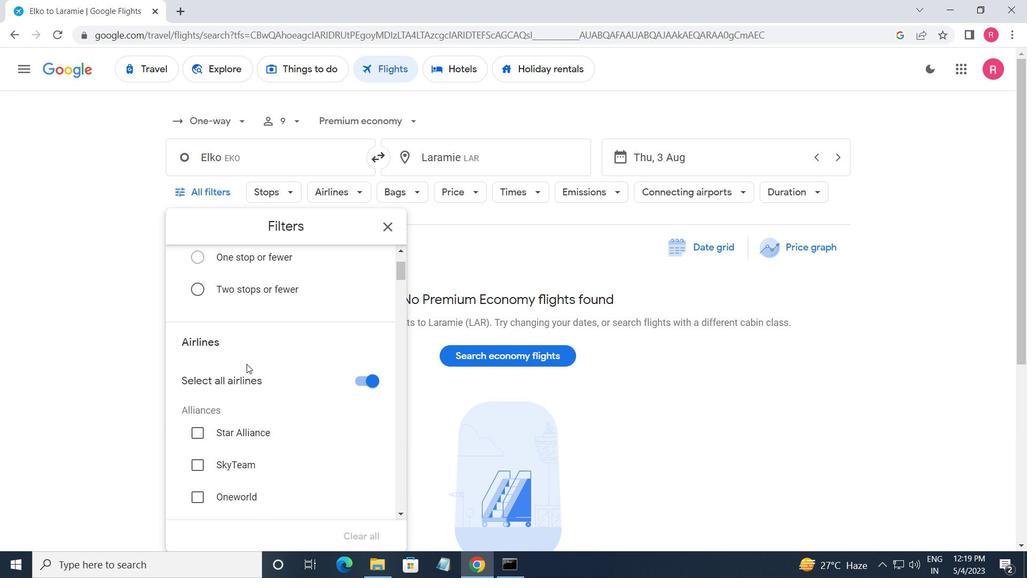 
Action: Mouse scrolled (247, 363) with delta (0, 0)
Screenshot: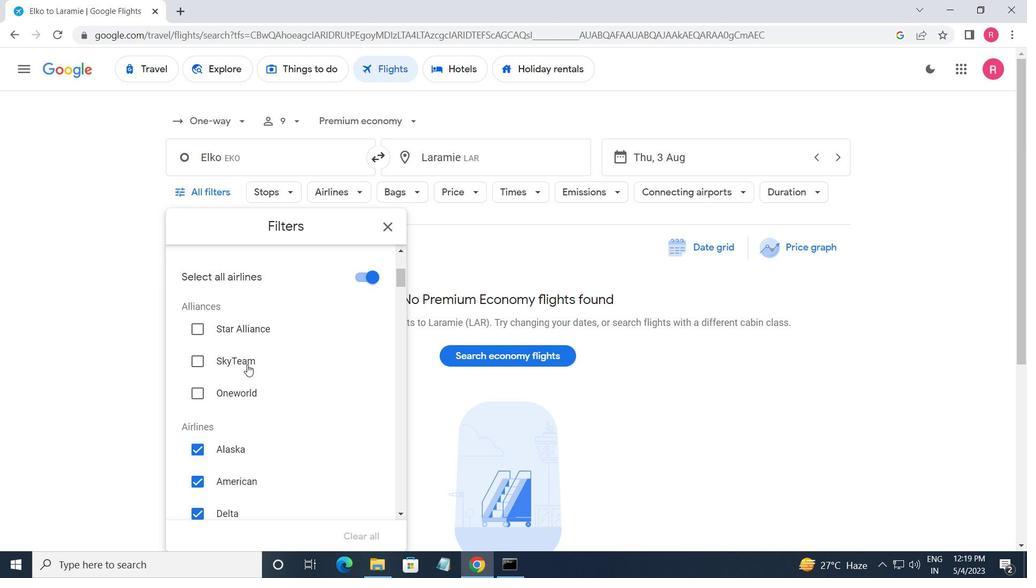 
Action: Mouse scrolled (247, 363) with delta (0, 0)
Screenshot: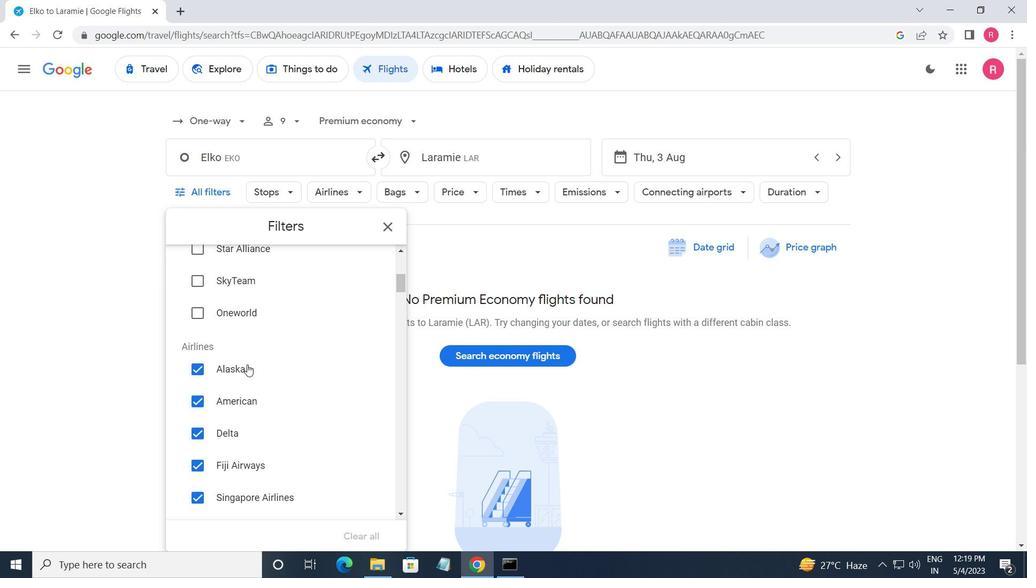 
Action: Mouse moved to (328, 344)
Screenshot: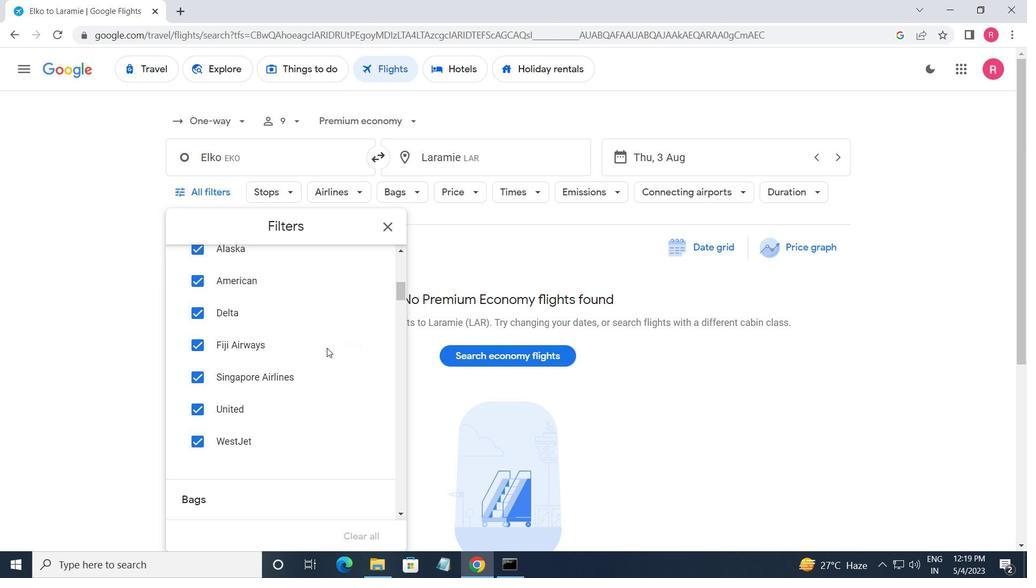 
Action: Mouse scrolled (328, 345) with delta (0, 0)
Screenshot: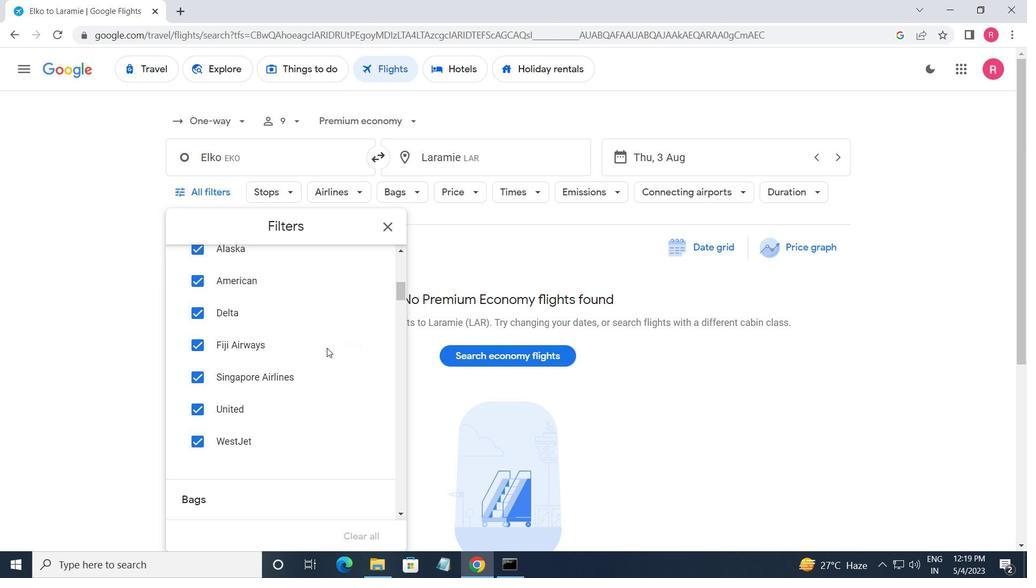 
Action: Mouse moved to (328, 344)
Screenshot: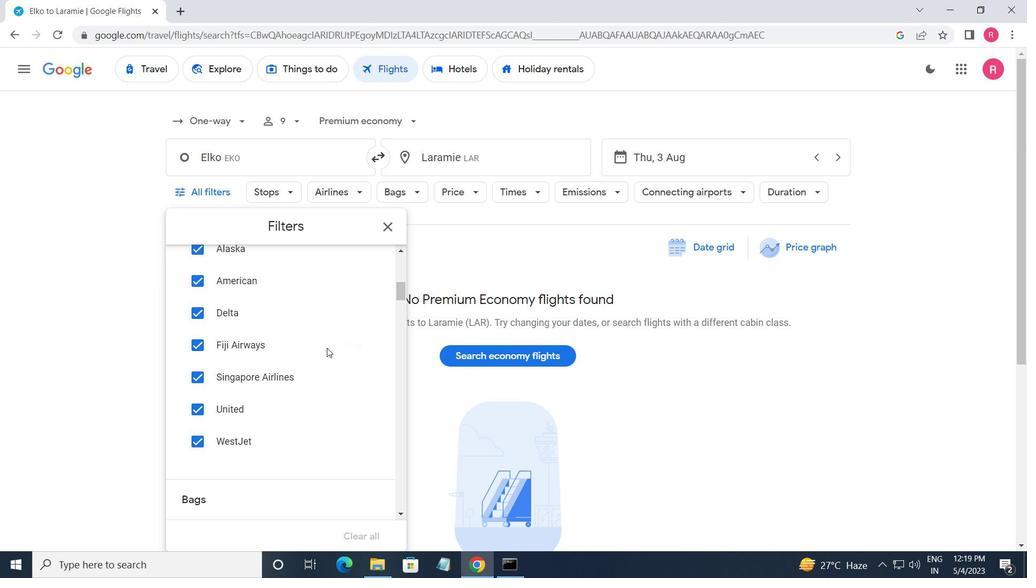 
Action: Mouse scrolled (328, 344) with delta (0, 0)
Screenshot: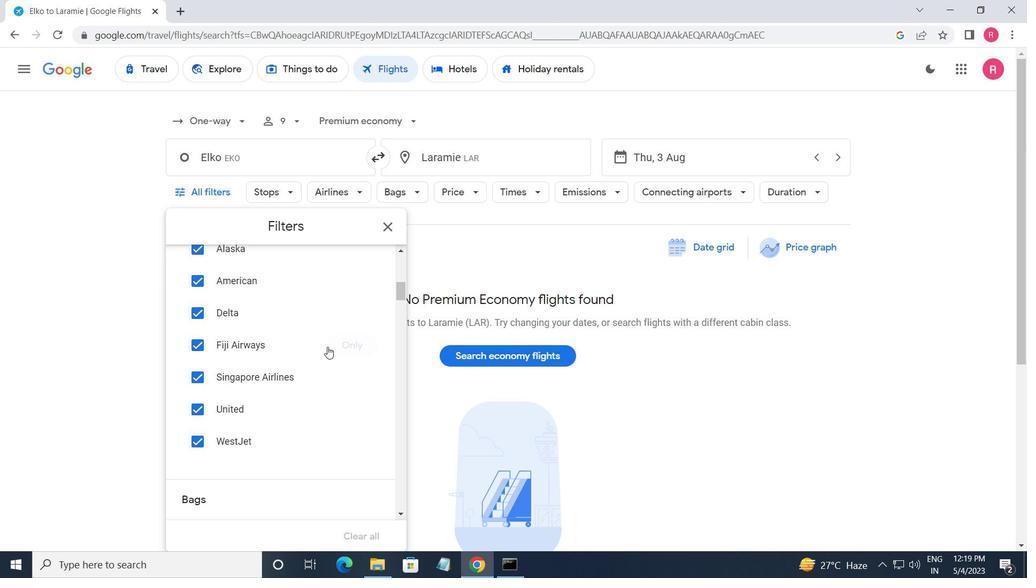 
Action: Mouse moved to (328, 343)
Screenshot: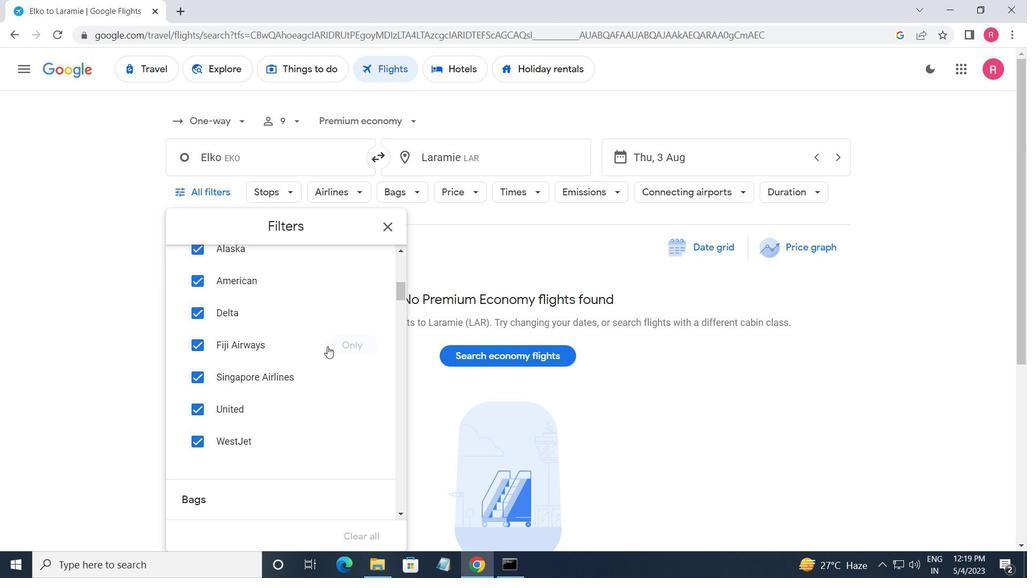 
Action: Mouse scrolled (328, 344) with delta (0, 0)
Screenshot: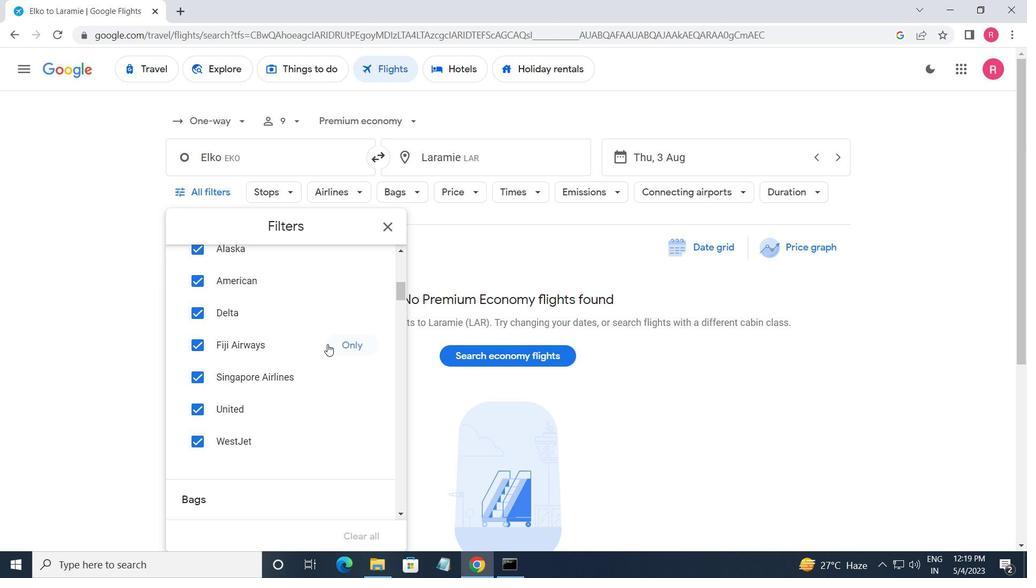 
Action: Mouse moved to (367, 271)
Screenshot: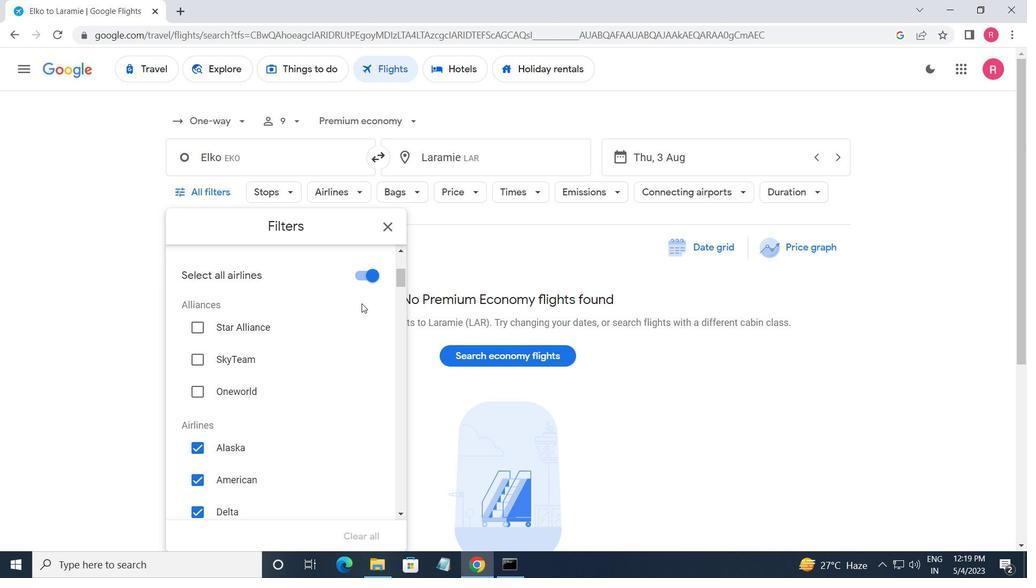 
Action: Mouse pressed left at (367, 271)
Screenshot: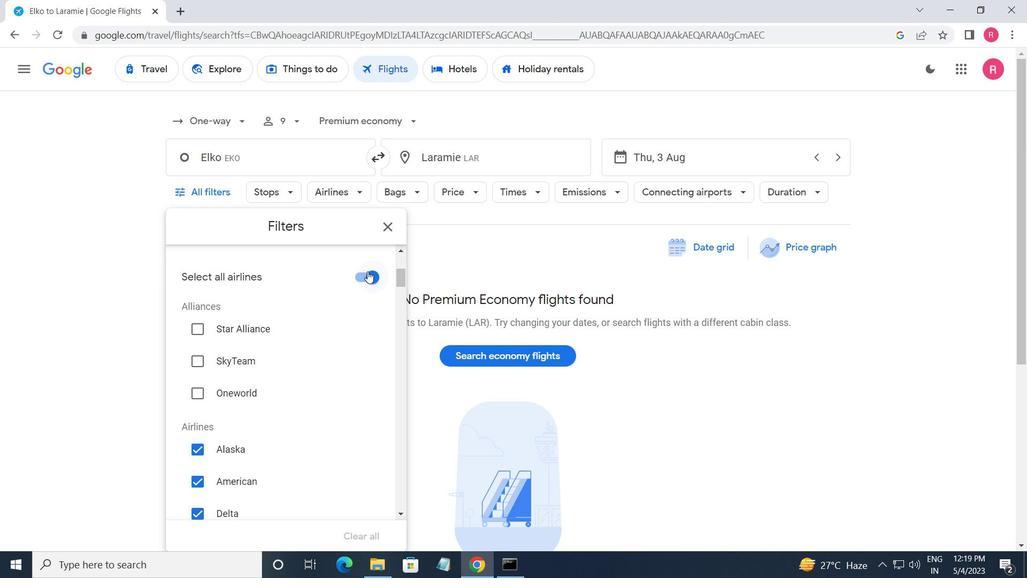 
Action: Mouse moved to (351, 320)
Screenshot: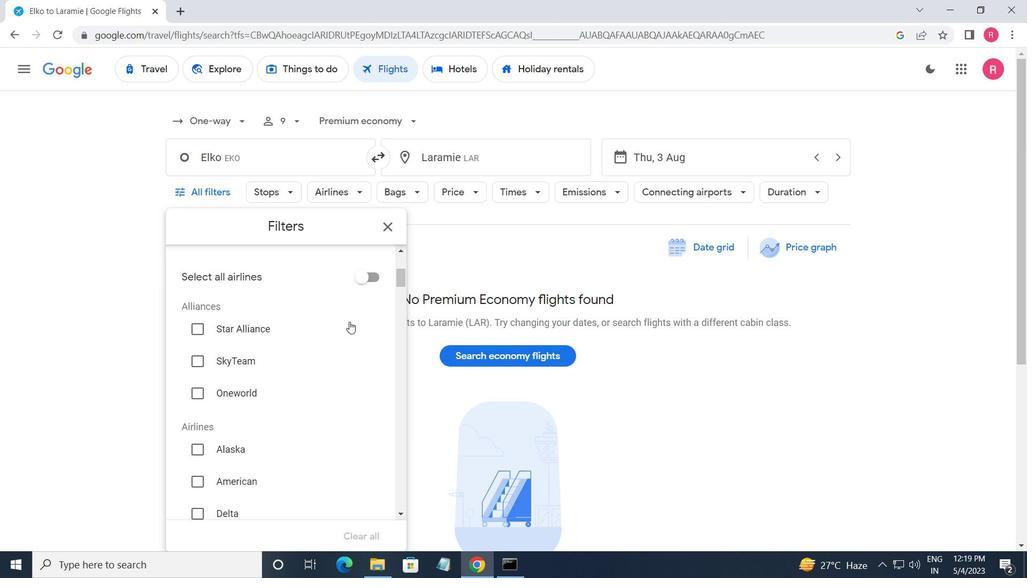 
Action: Mouse scrolled (351, 320) with delta (0, 0)
Screenshot: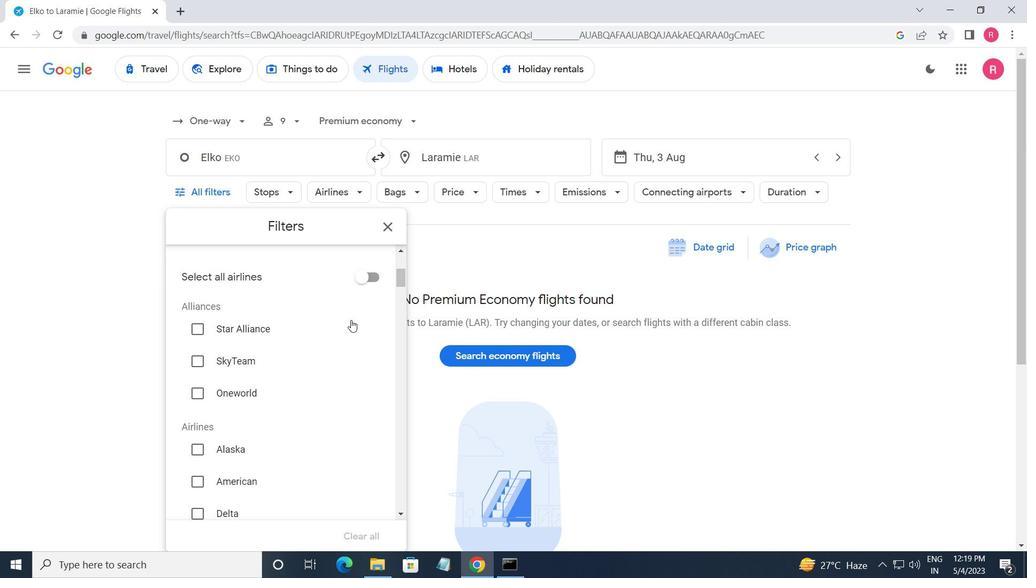 
Action: Mouse scrolled (351, 320) with delta (0, 0)
Screenshot: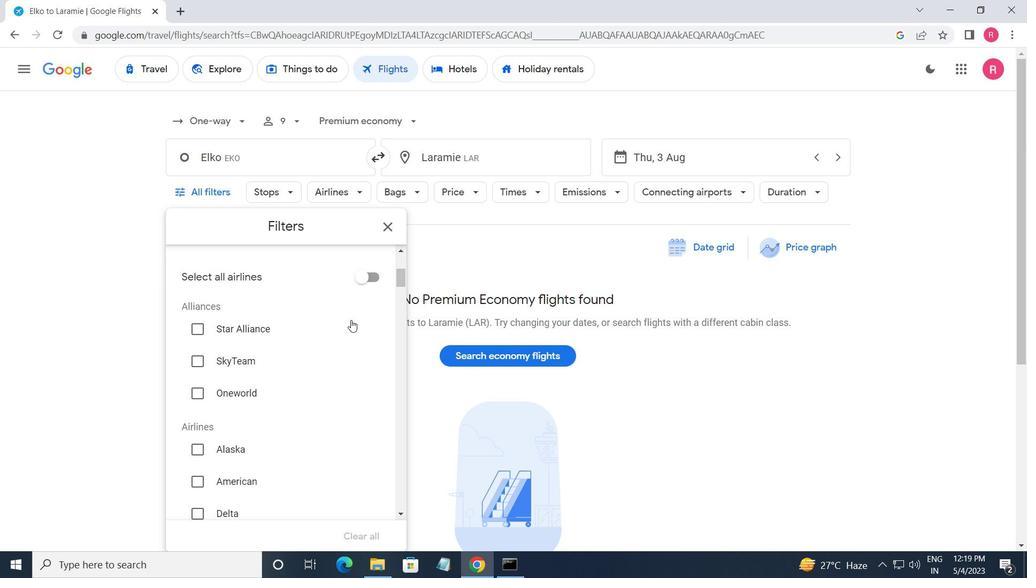 
Action: Mouse scrolled (351, 320) with delta (0, 0)
Screenshot: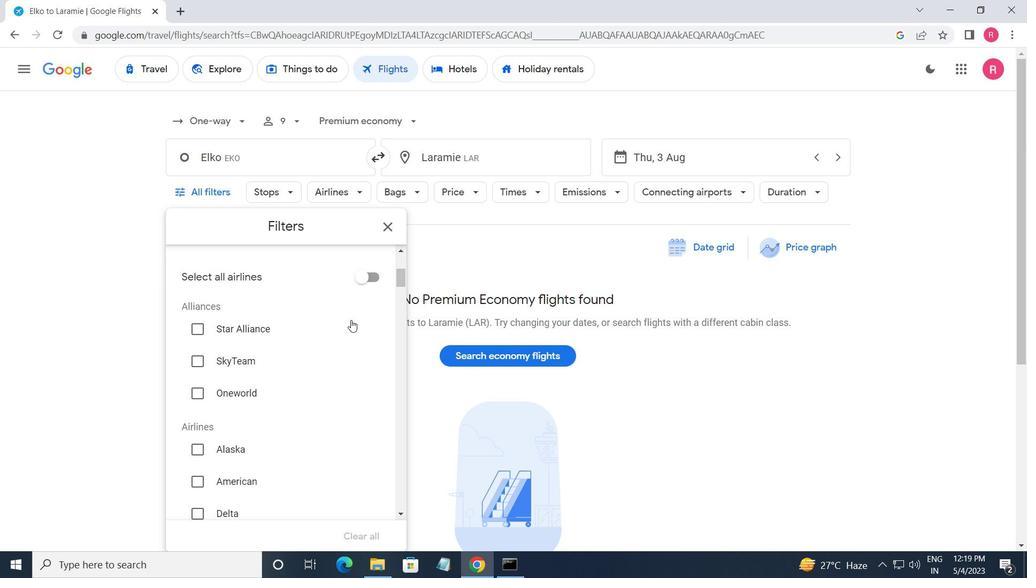 
Action: Mouse scrolled (351, 320) with delta (0, 0)
Screenshot: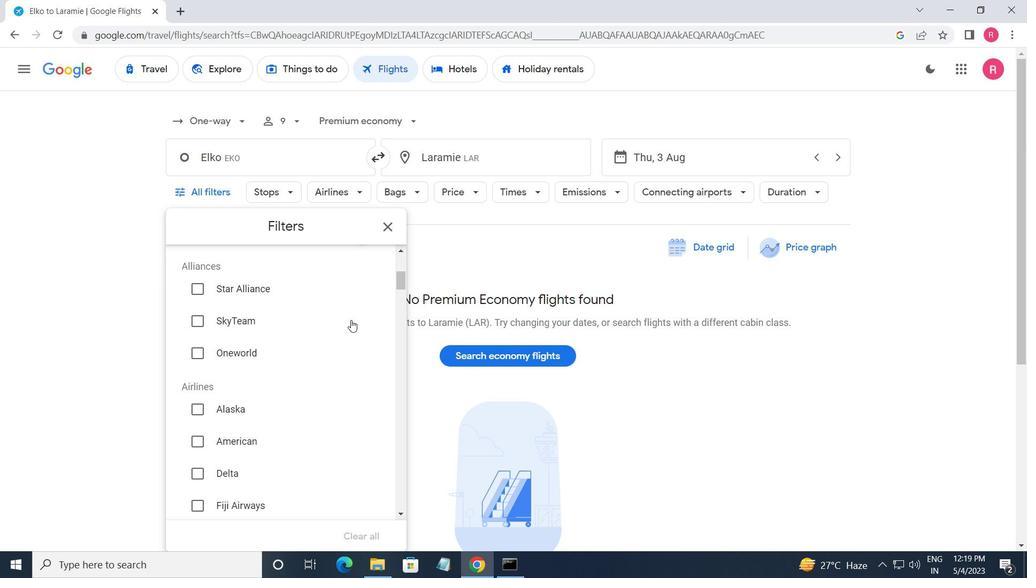 
Action: Mouse scrolled (351, 320) with delta (0, 0)
Screenshot: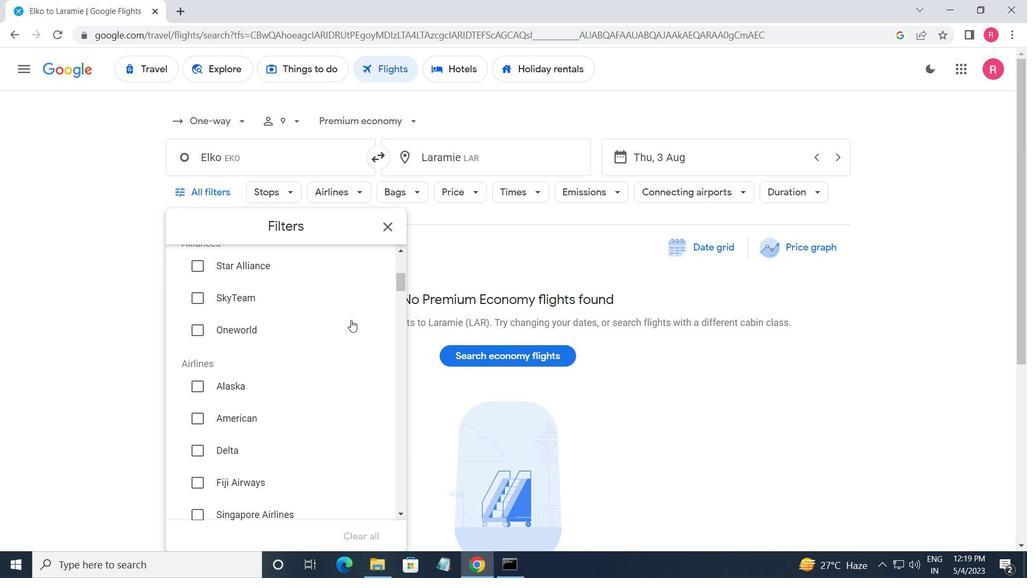 
Action: Mouse moved to (351, 321)
Screenshot: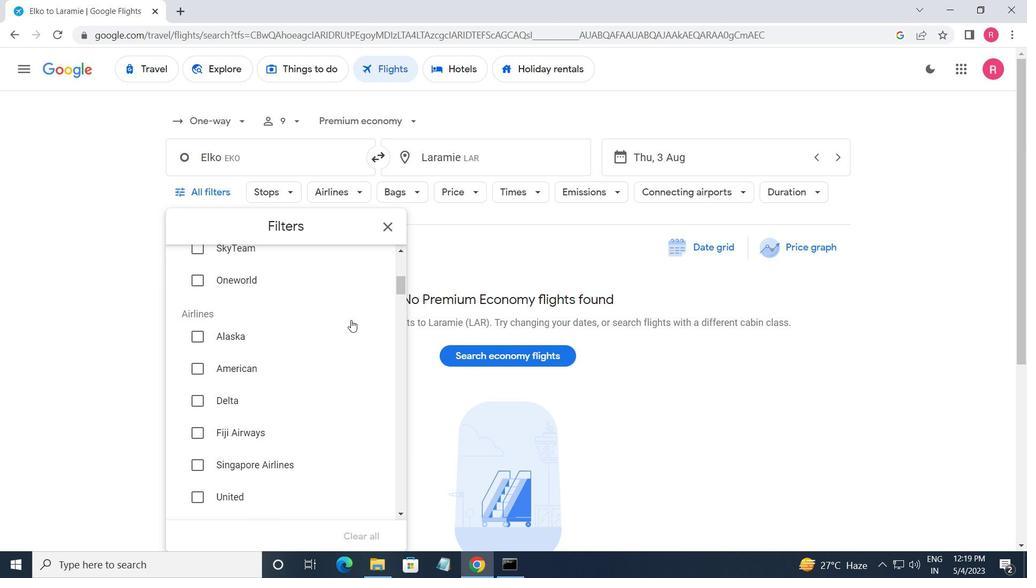
Action: Mouse scrolled (351, 320) with delta (0, 0)
Screenshot: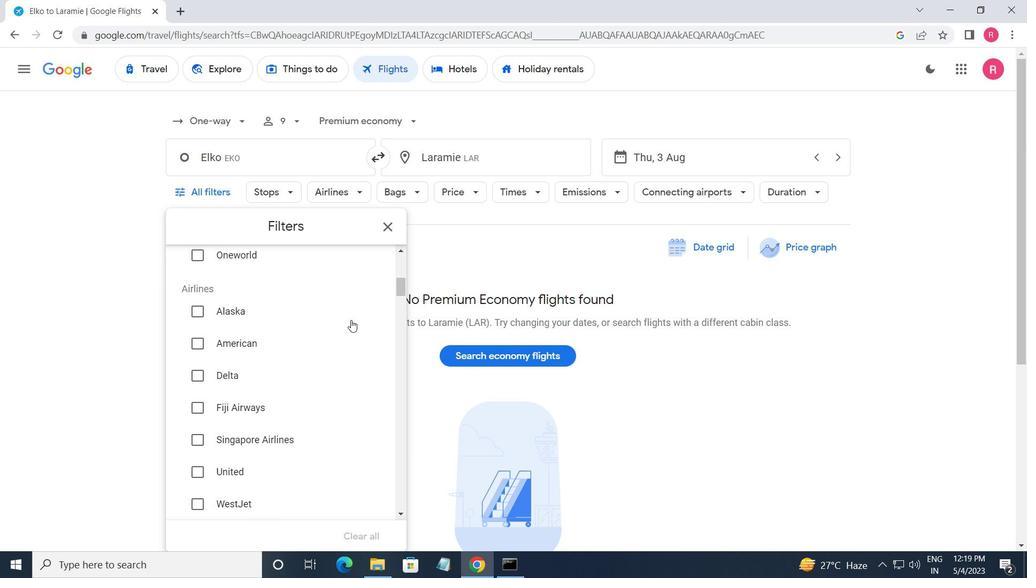 
Action: Mouse moved to (375, 330)
Screenshot: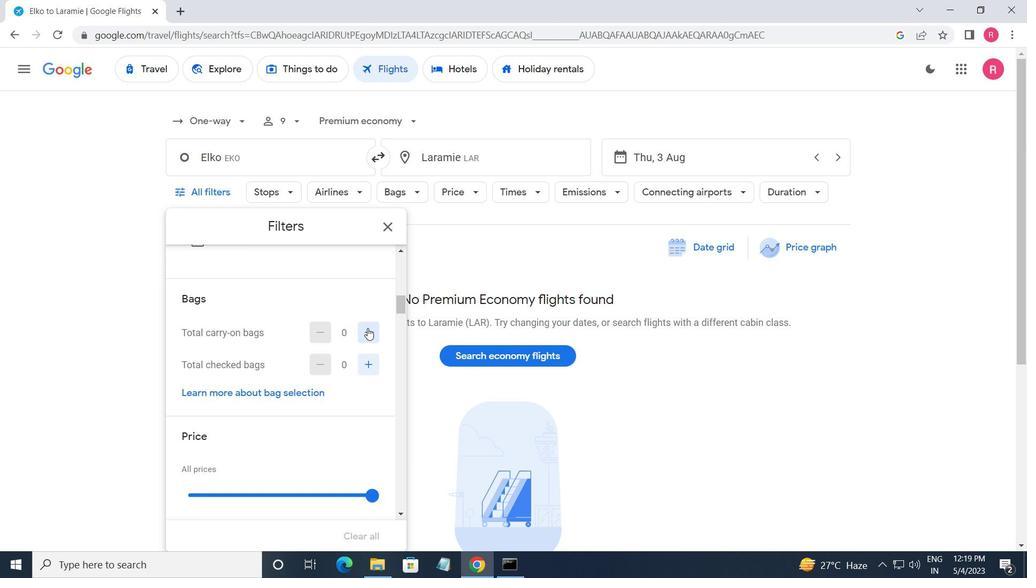 
Action: Mouse pressed left at (375, 330)
Screenshot: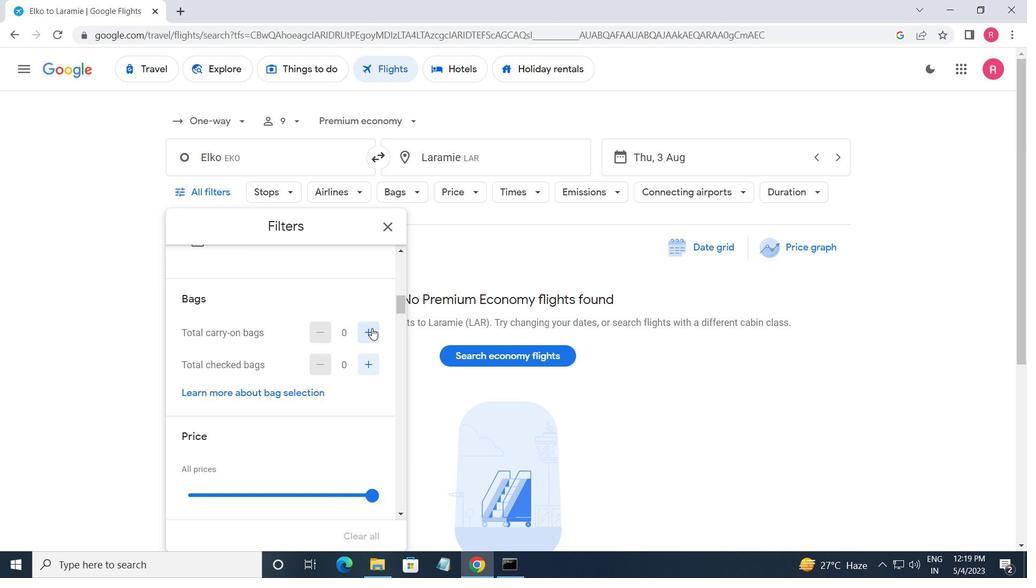 
Action: Mouse moved to (375, 330)
Screenshot: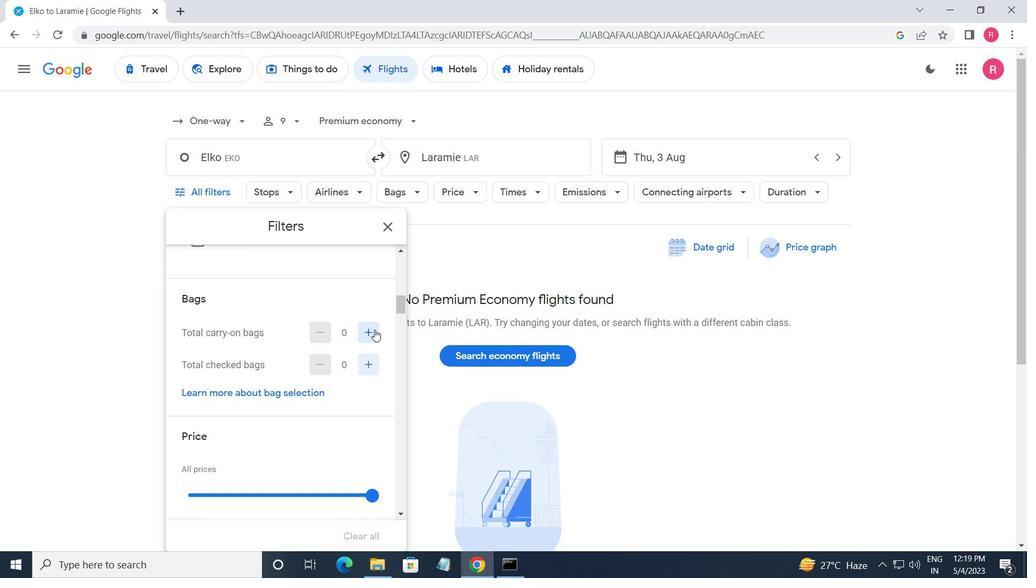 
Action: Mouse pressed left at (375, 330)
Screenshot: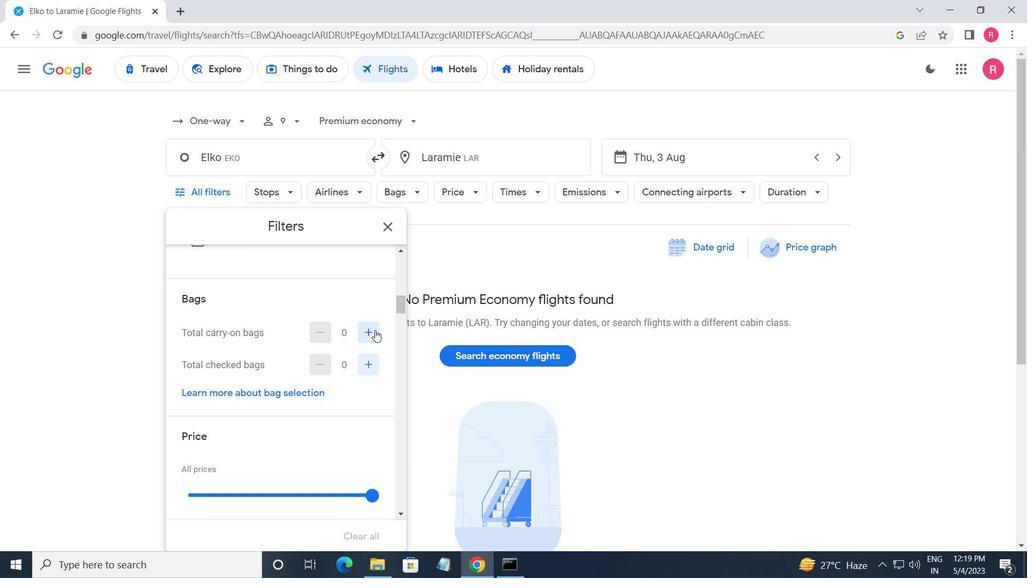 
Action: Mouse moved to (374, 332)
Screenshot: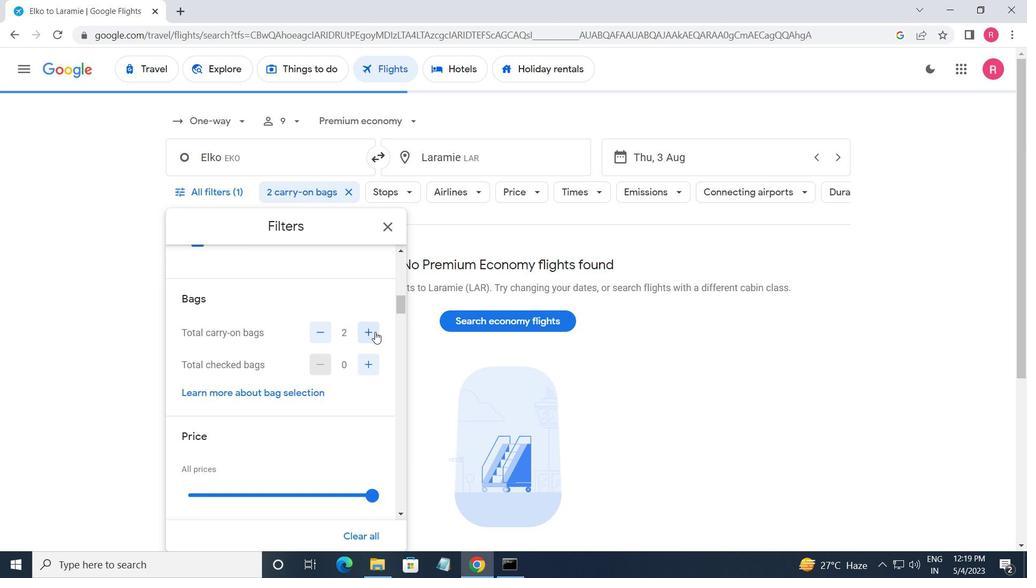 
Action: Mouse scrolled (374, 331) with delta (0, 0)
Screenshot: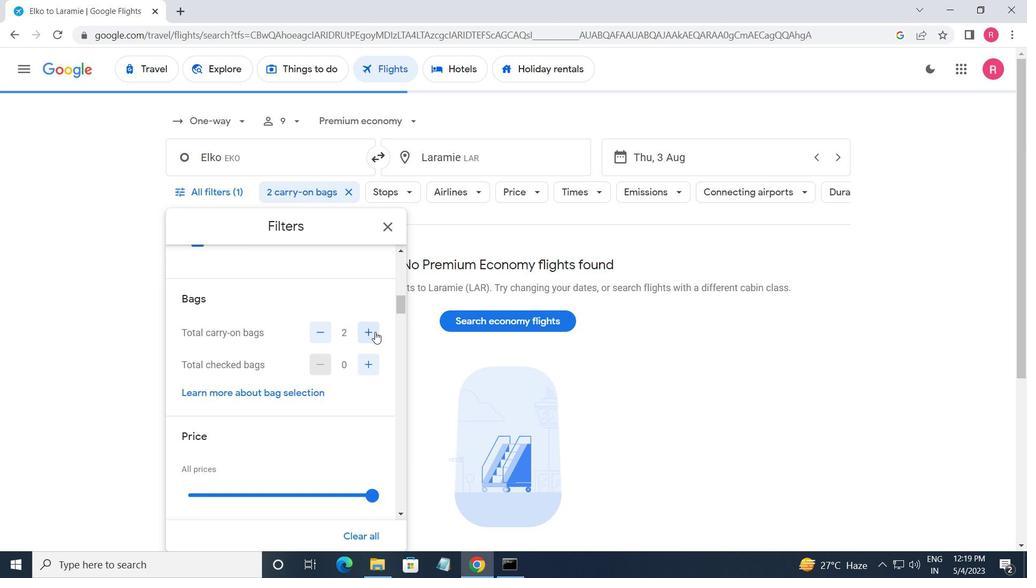 
Action: Mouse moved to (374, 425)
Screenshot: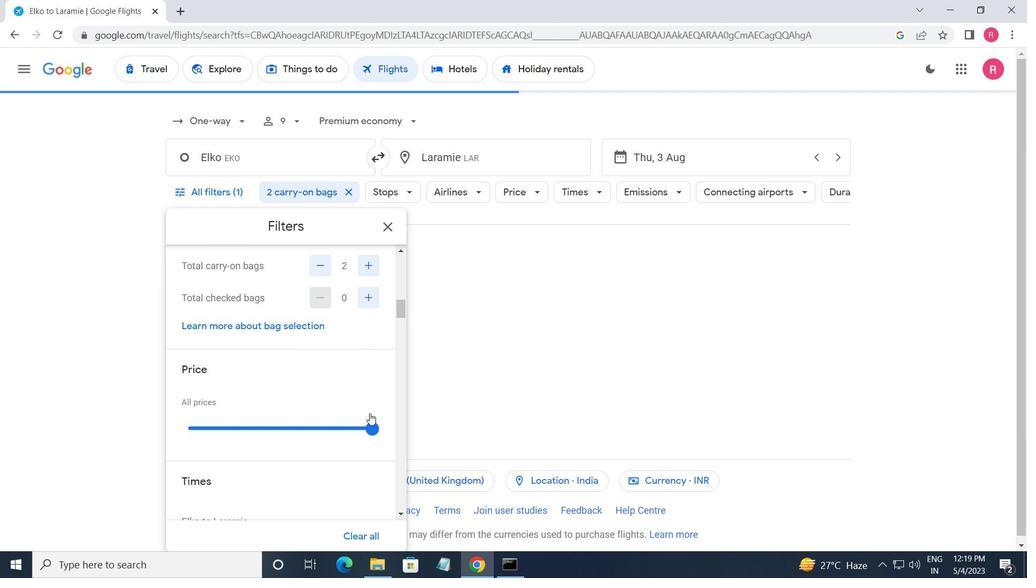 
Action: Mouse pressed left at (374, 425)
Screenshot: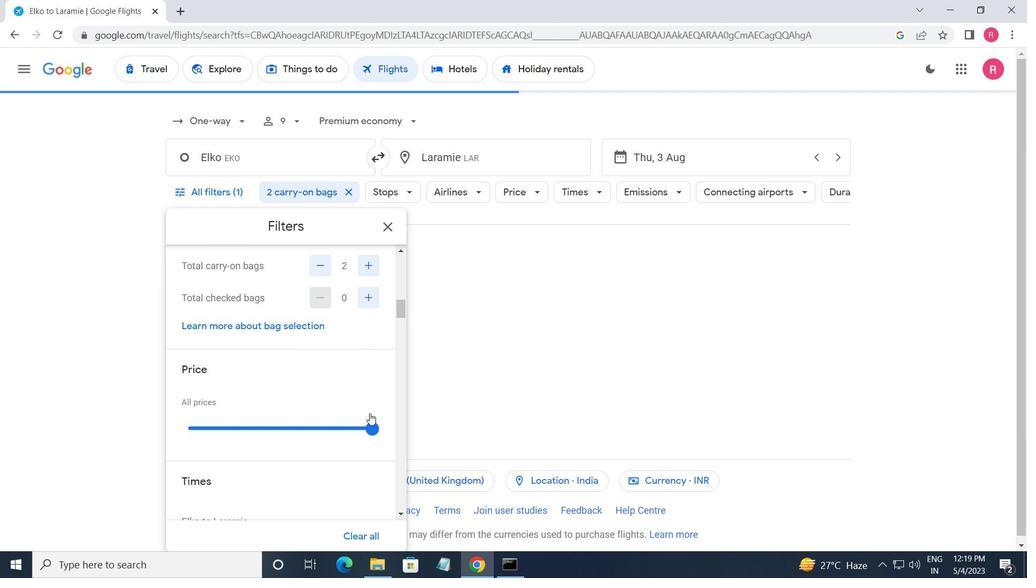 
Action: Mouse moved to (375, 419)
Screenshot: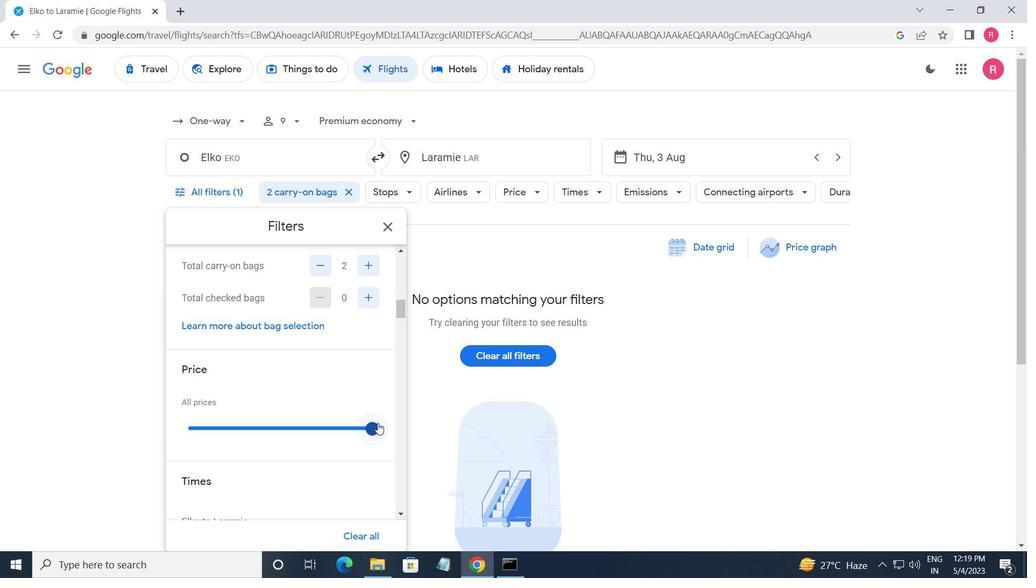 
Action: Mouse scrolled (375, 419) with delta (0, 0)
Screenshot: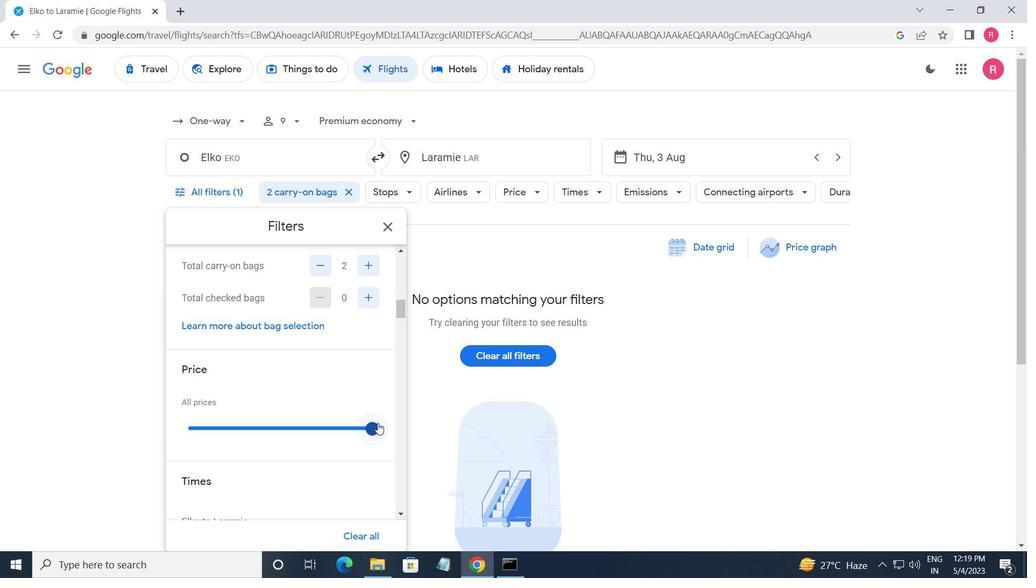 
Action: Mouse moved to (372, 418)
Screenshot: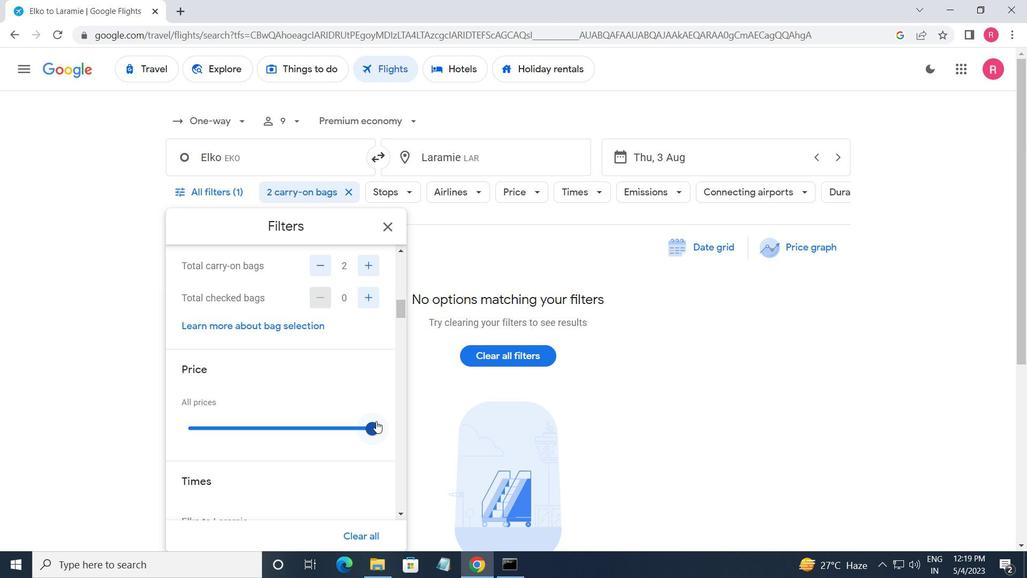 
Action: Mouse scrolled (372, 418) with delta (0, 0)
Screenshot: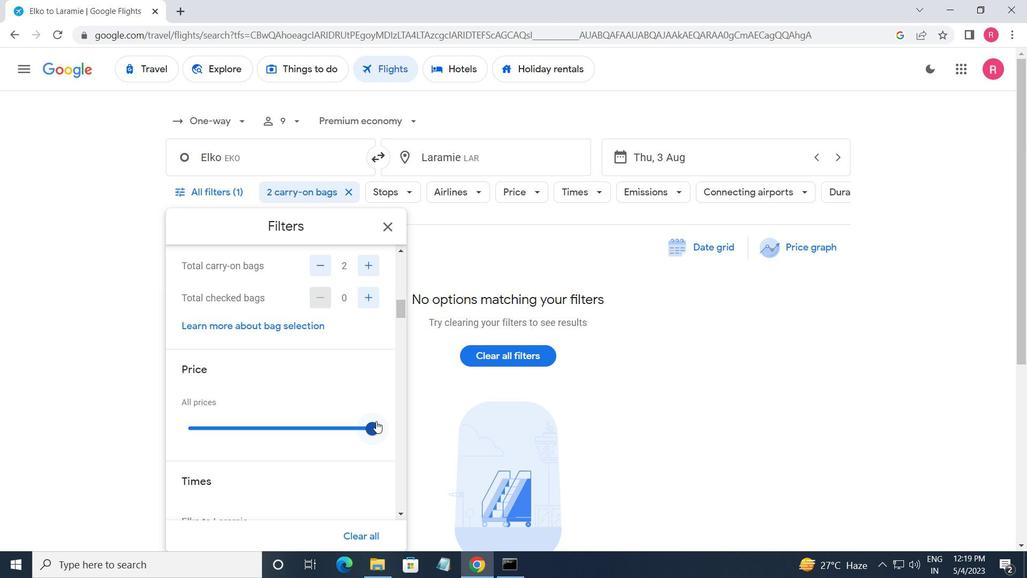 
Action: Mouse moved to (188, 444)
Screenshot: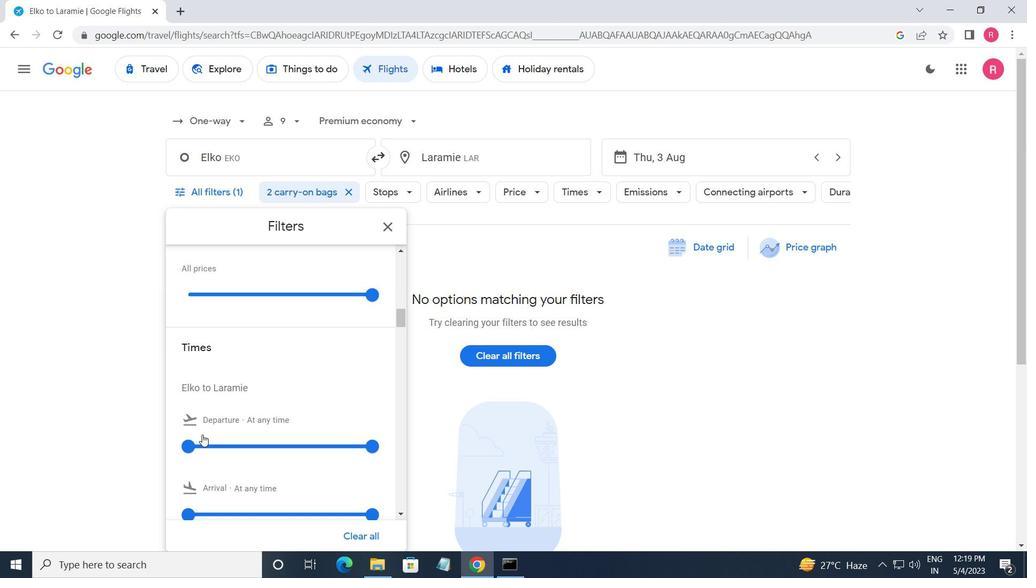 
Action: Mouse pressed left at (188, 444)
Screenshot: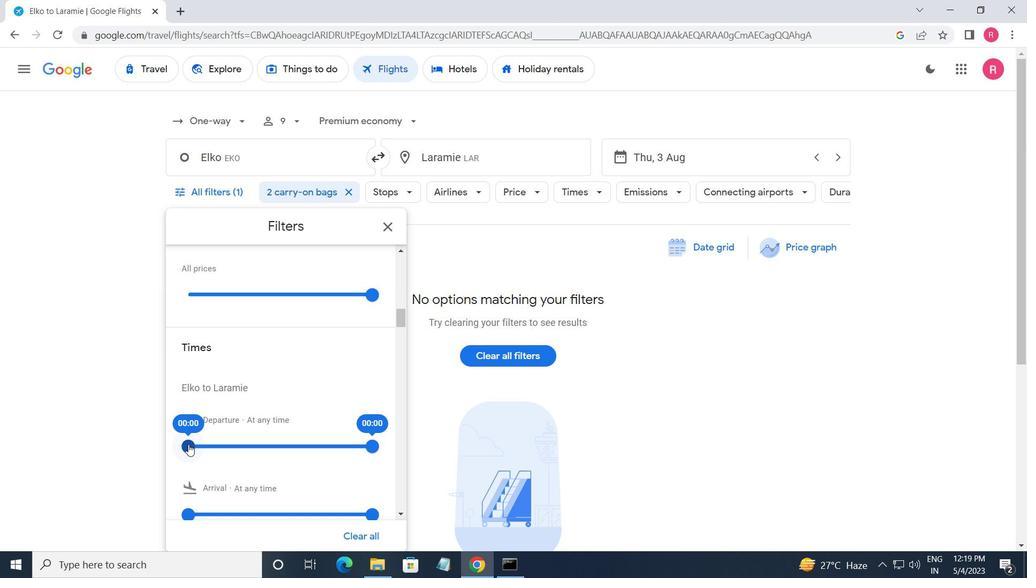 
Action: Mouse moved to (369, 444)
Screenshot: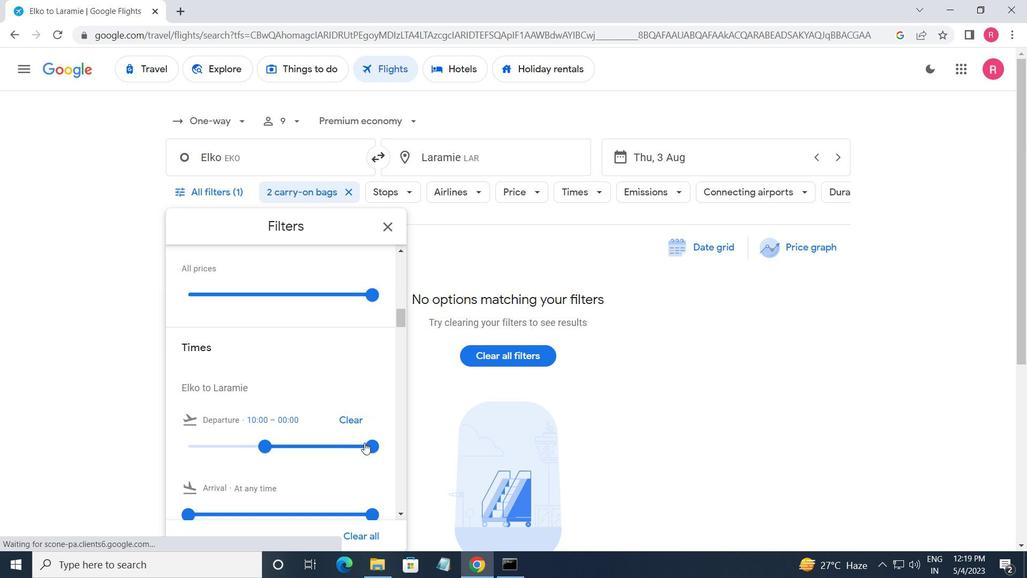 
Action: Mouse pressed left at (369, 444)
Screenshot: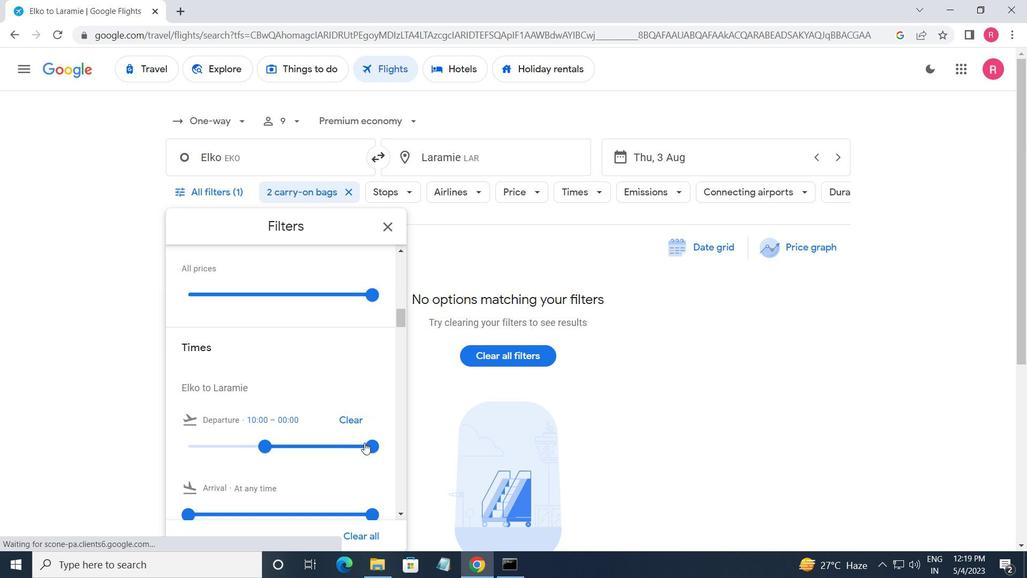 
Action: Mouse moved to (385, 232)
Screenshot: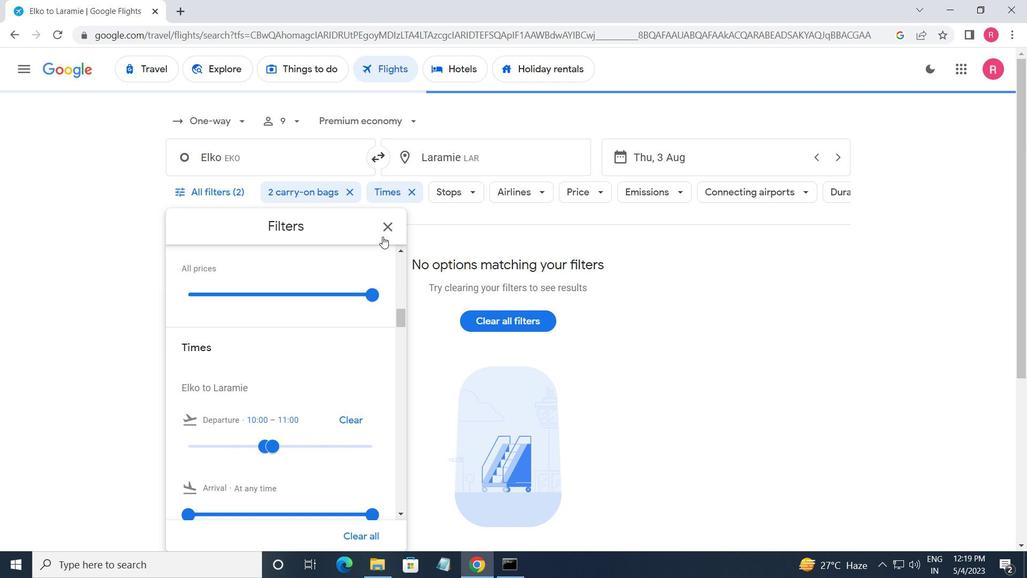 
Action: Mouse pressed left at (385, 232)
Screenshot: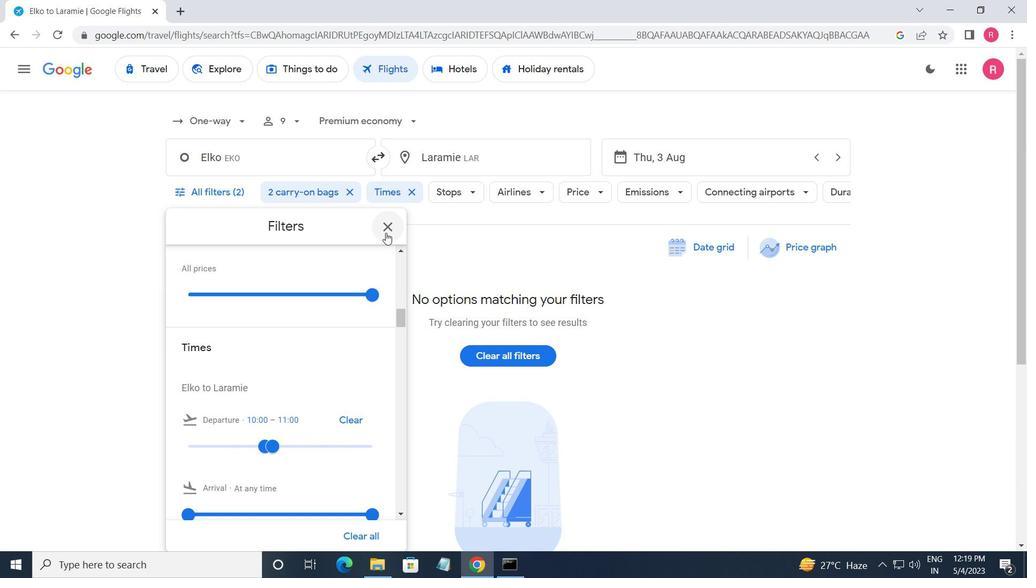 
Action: Mouse moved to (332, 204)
Screenshot: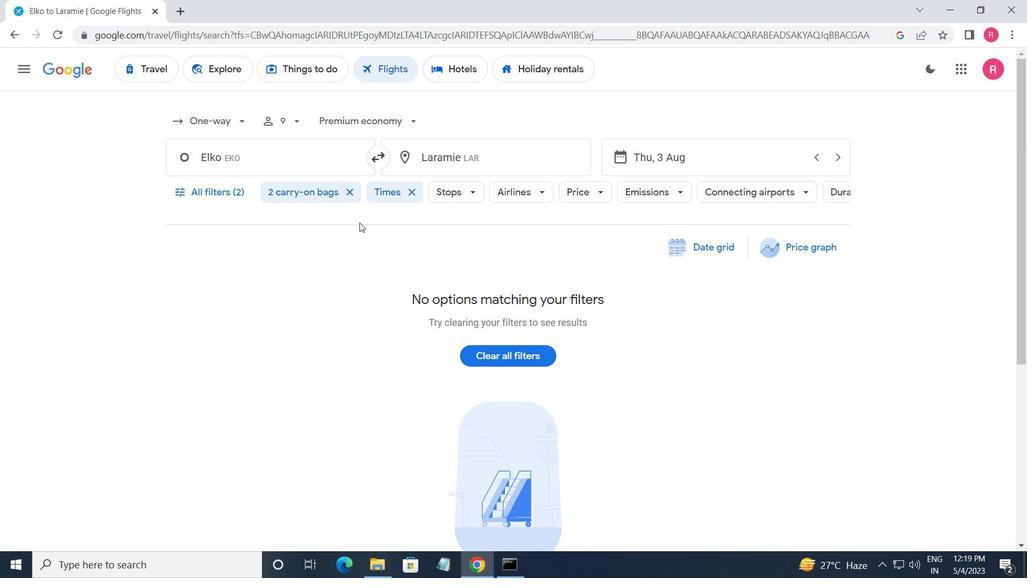 
